 Task: Create a due date automation trigger when advanced on, on the wednesday after a card is due add fields without custom field "Resume" set to a number lower or equal to 1 and greater or equal to 10 at 11:00 AM.
Action: Mouse moved to (1204, 93)
Screenshot: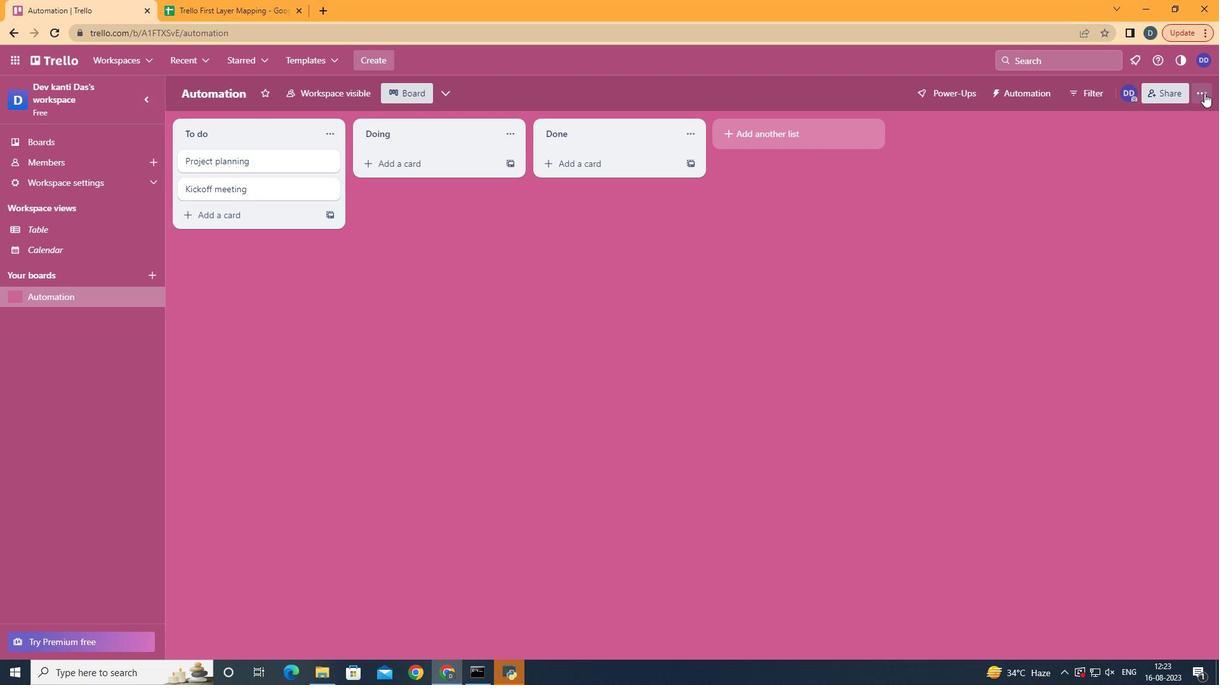 
Action: Mouse pressed left at (1204, 93)
Screenshot: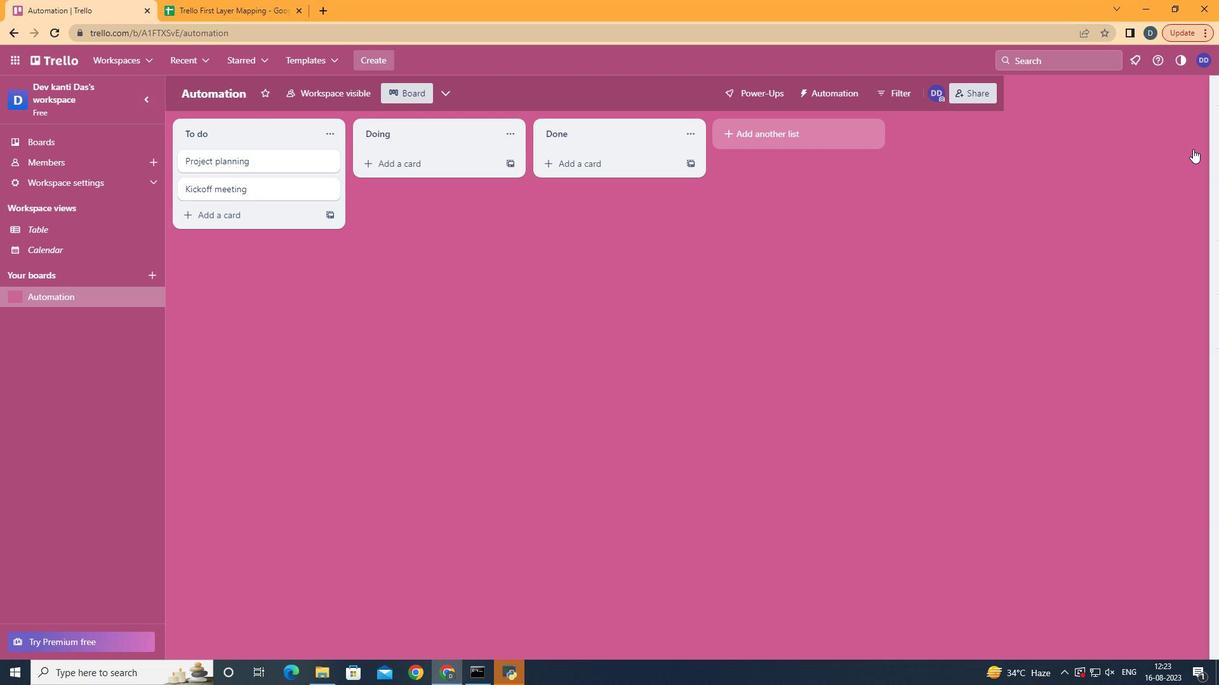 
Action: Mouse moved to (1126, 264)
Screenshot: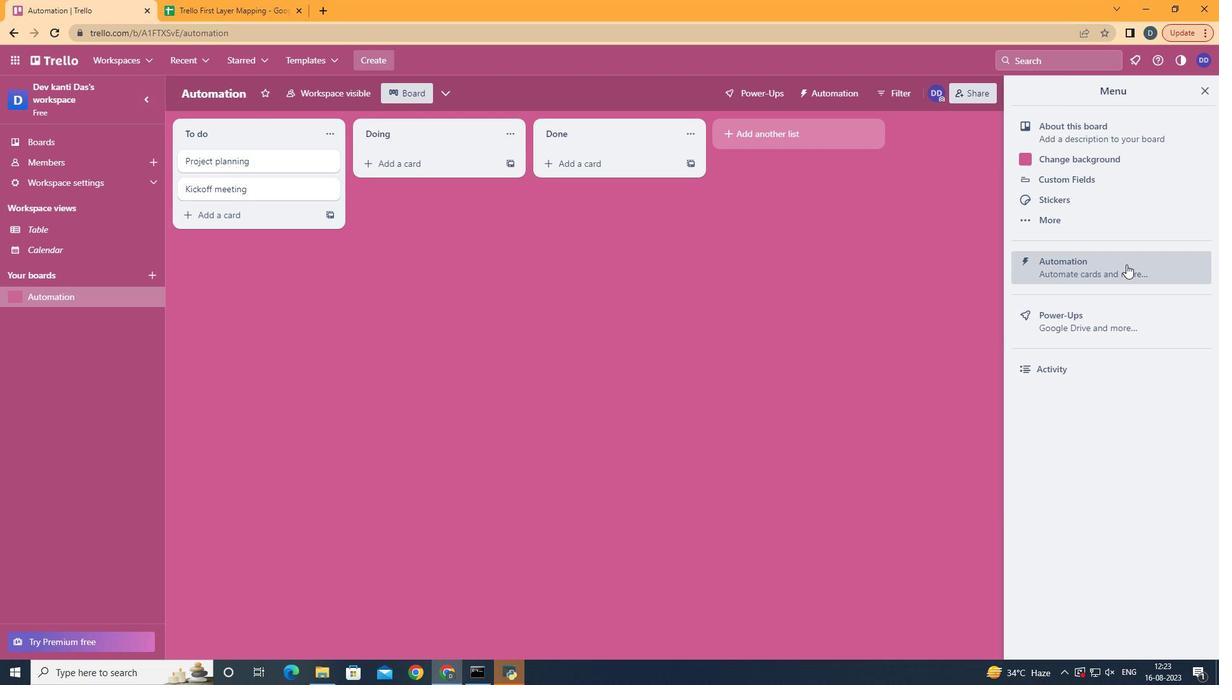 
Action: Mouse pressed left at (1126, 264)
Screenshot: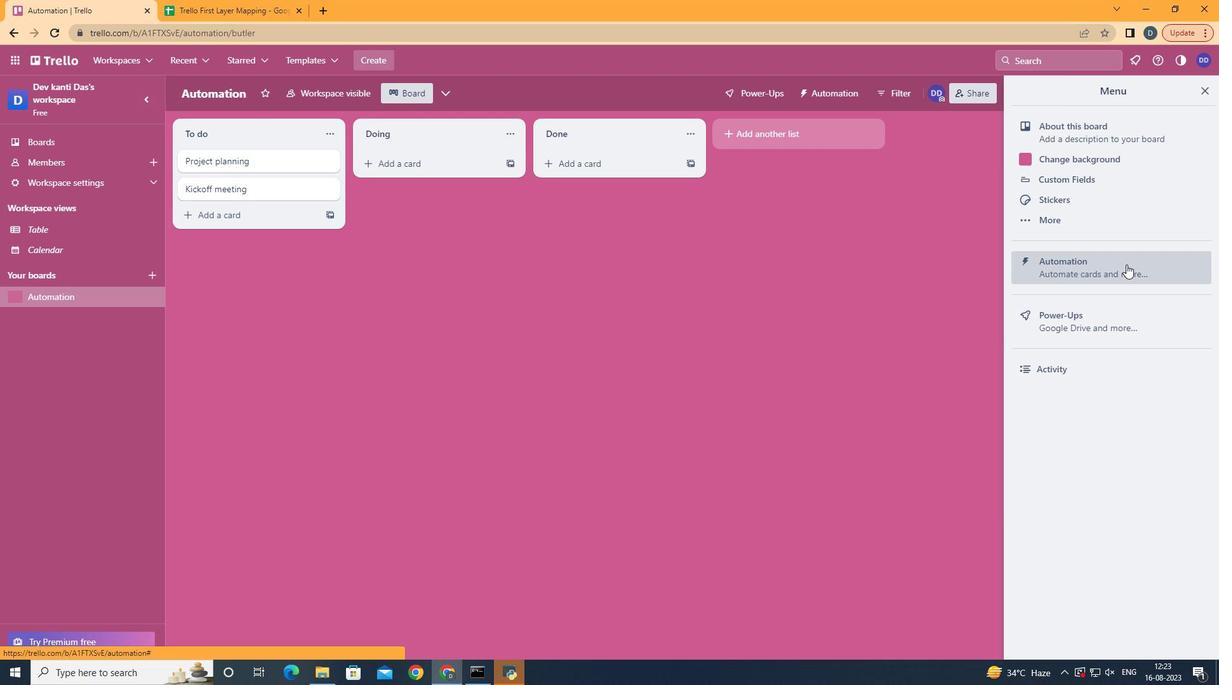 
Action: Mouse moved to (246, 264)
Screenshot: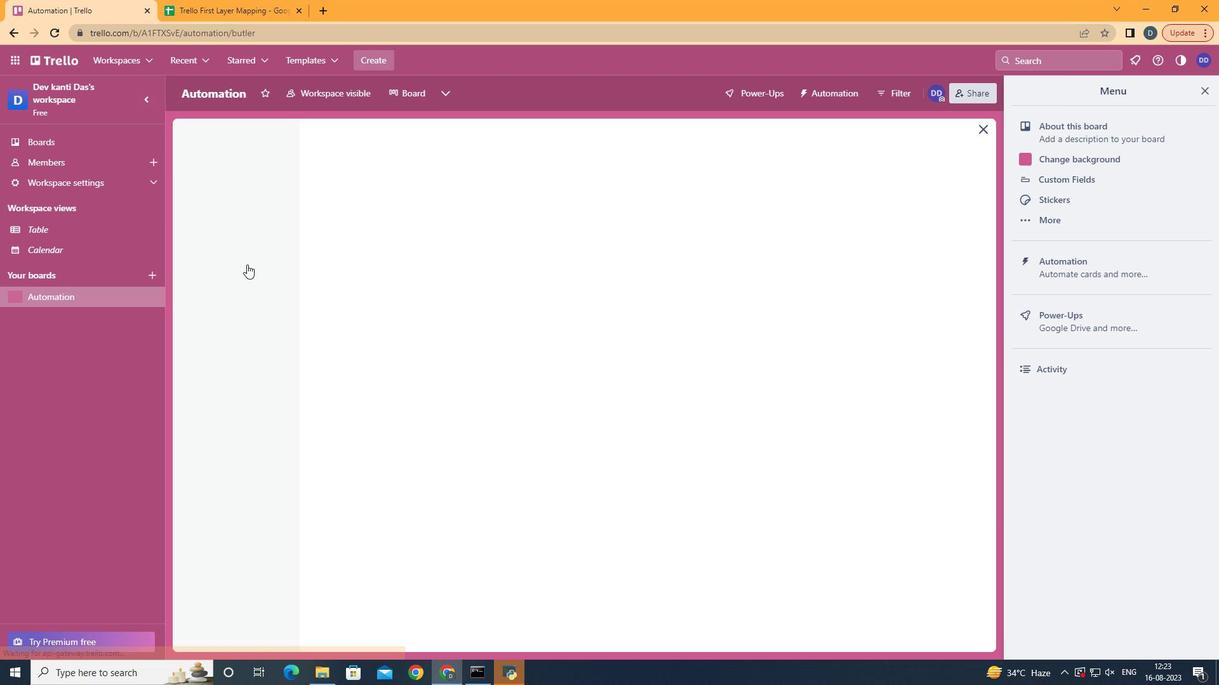 
Action: Mouse pressed left at (246, 264)
Screenshot: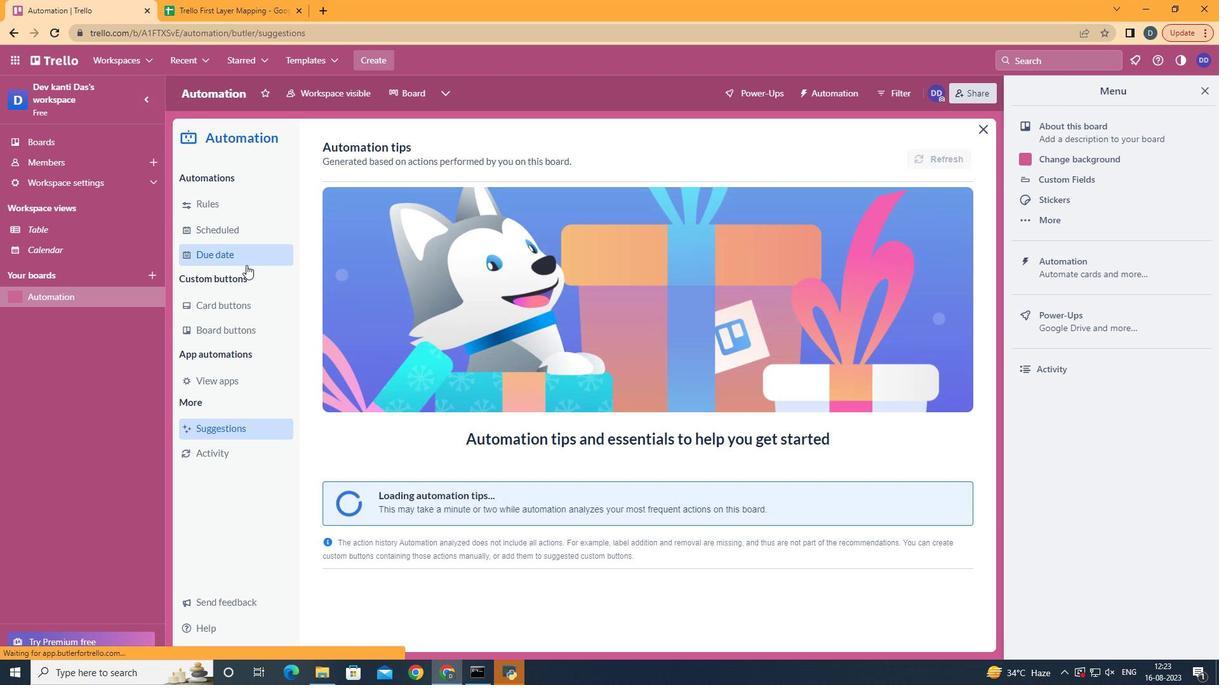 
Action: Mouse moved to (889, 146)
Screenshot: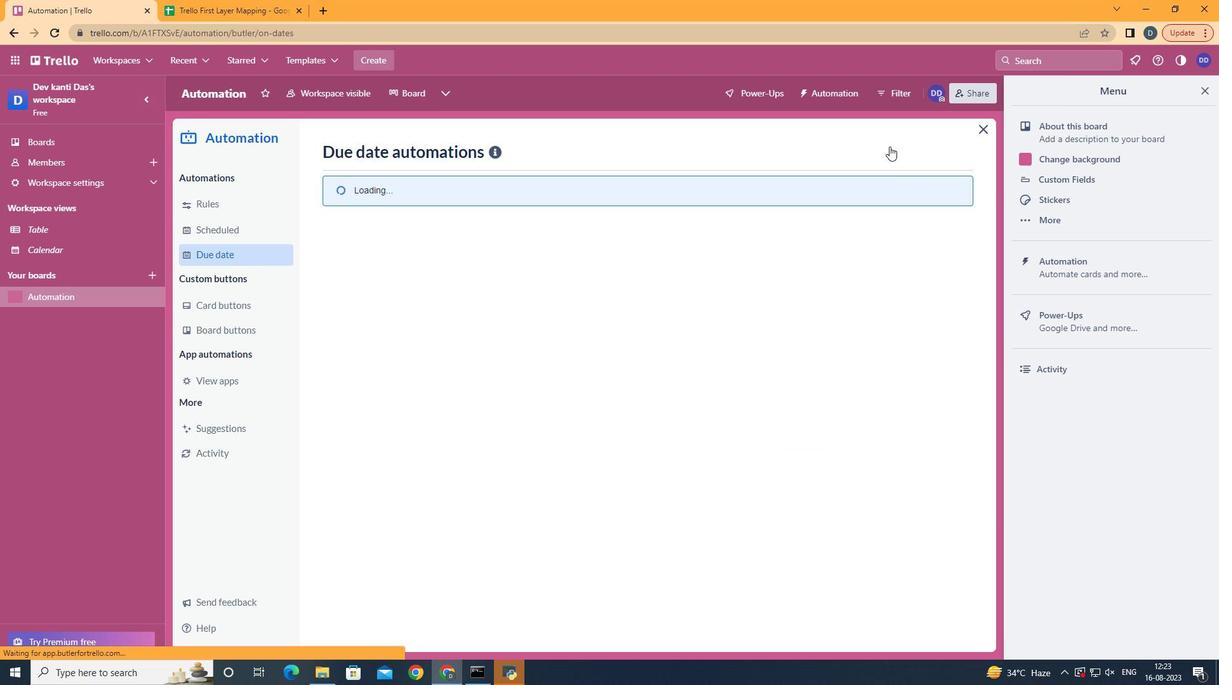 
Action: Mouse pressed left at (889, 146)
Screenshot: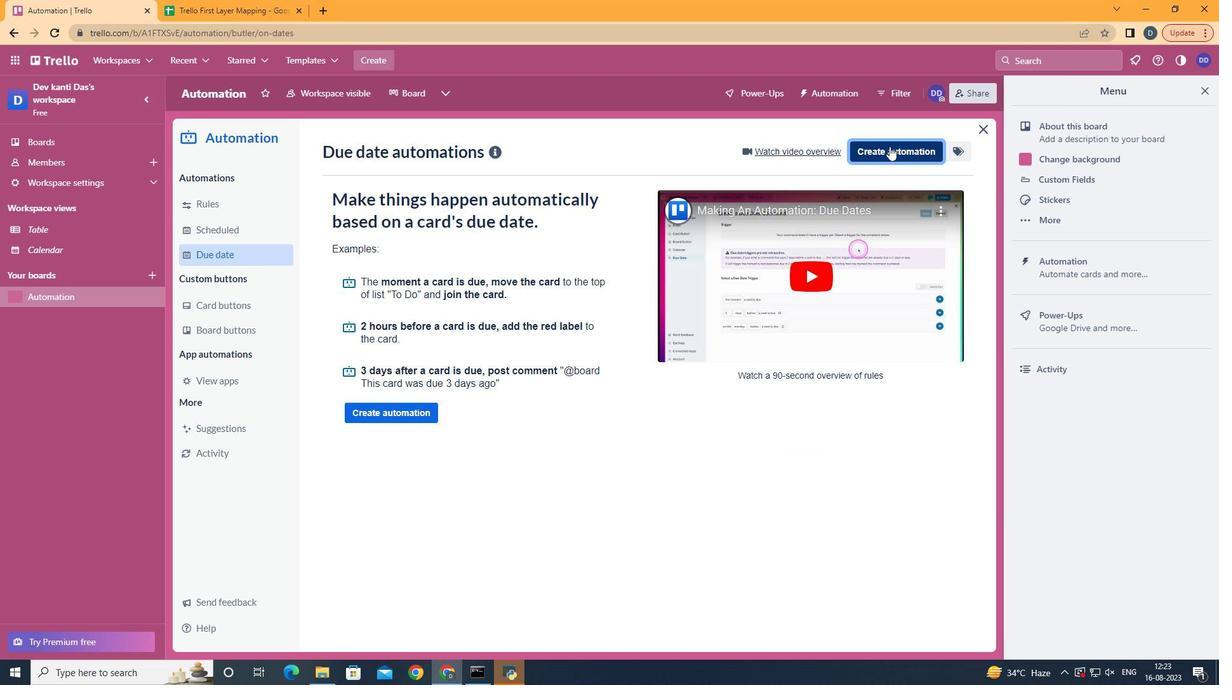 
Action: Mouse moved to (659, 280)
Screenshot: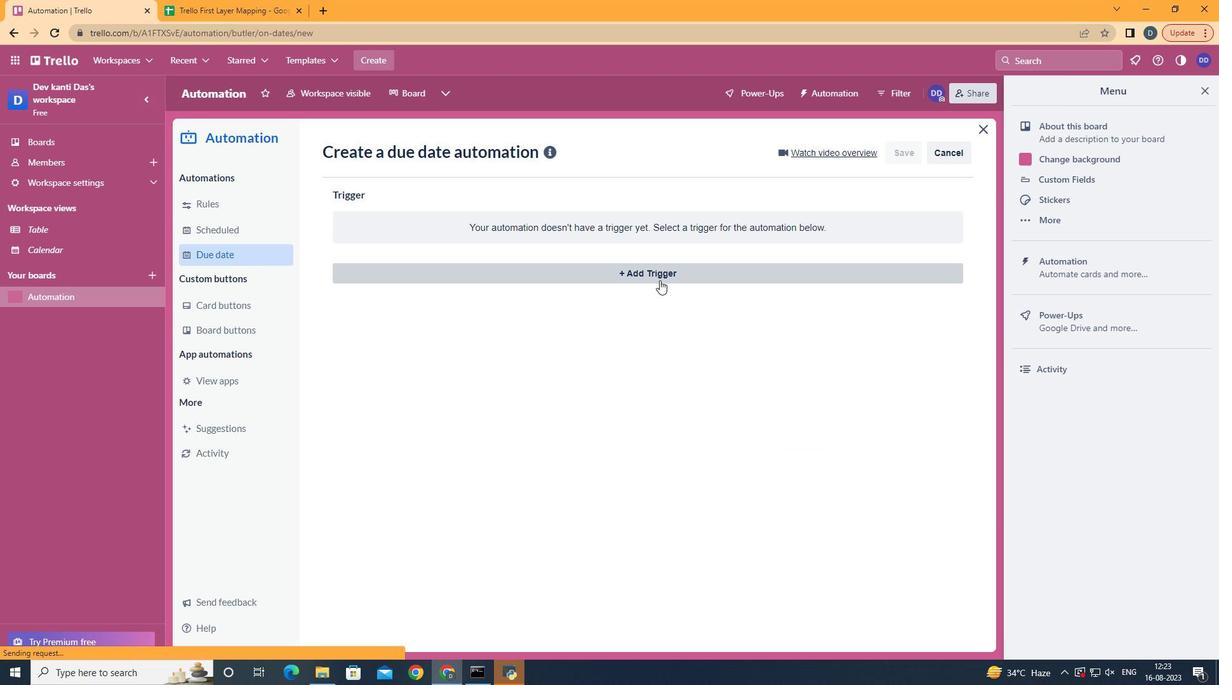 
Action: Mouse pressed left at (659, 280)
Screenshot: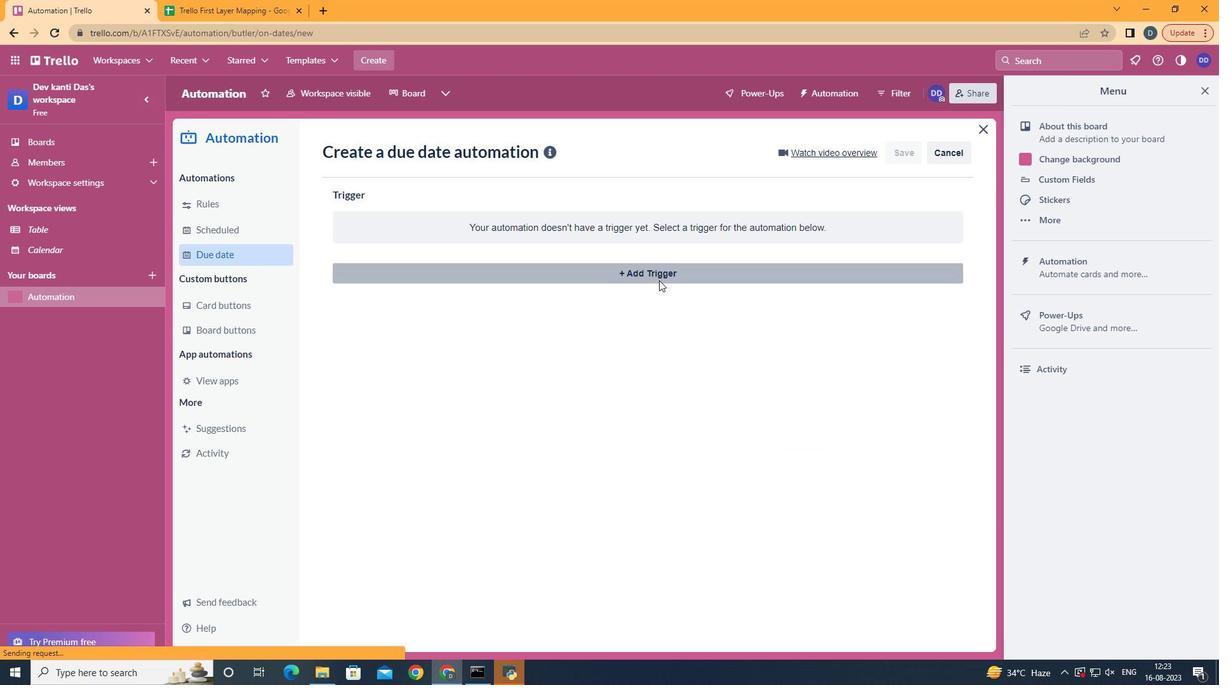 
Action: Mouse moved to (416, 384)
Screenshot: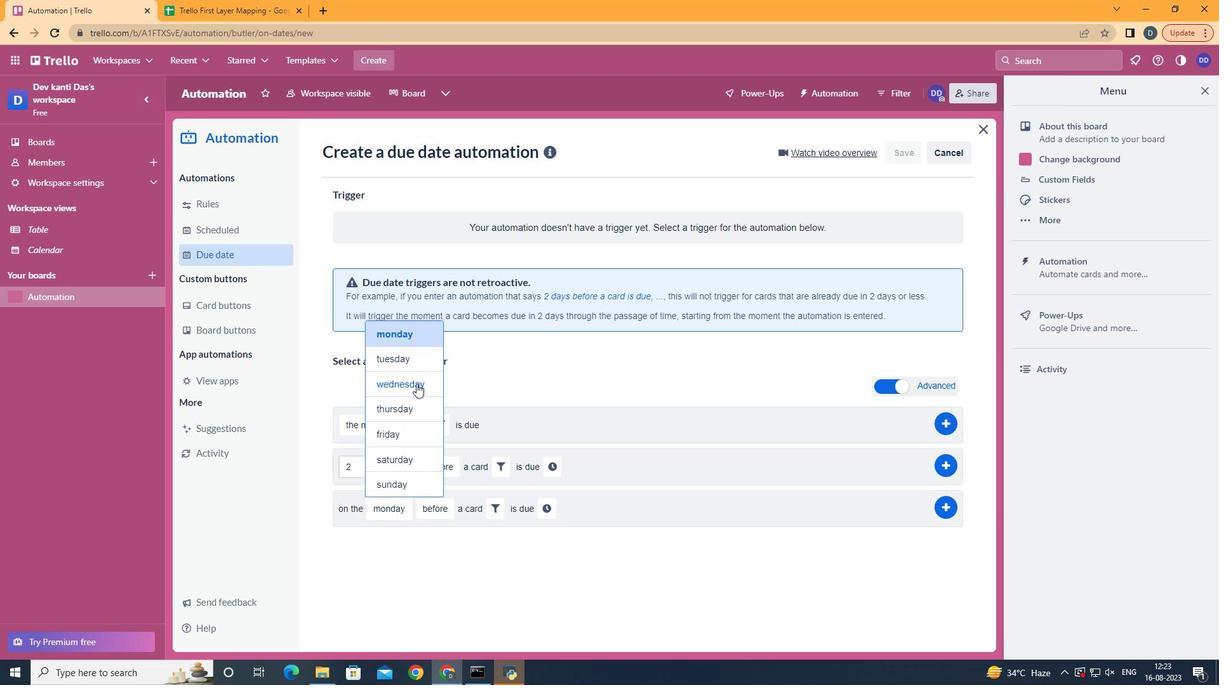 
Action: Mouse pressed left at (416, 384)
Screenshot: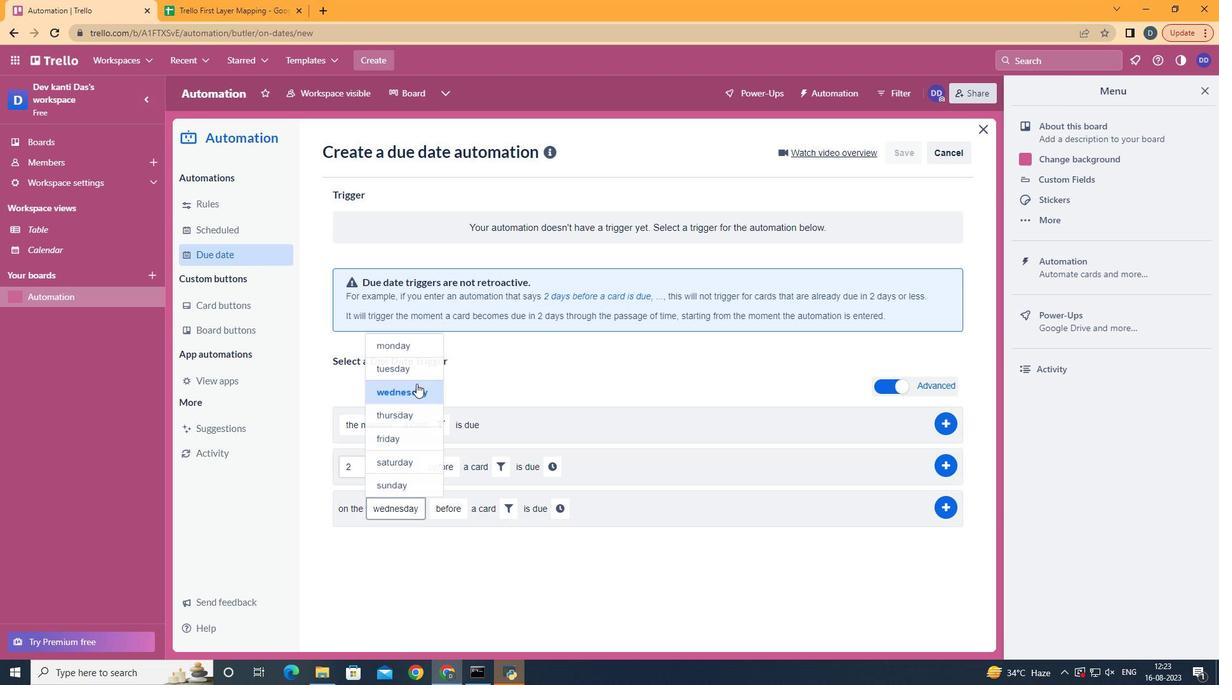 
Action: Mouse moved to (448, 555)
Screenshot: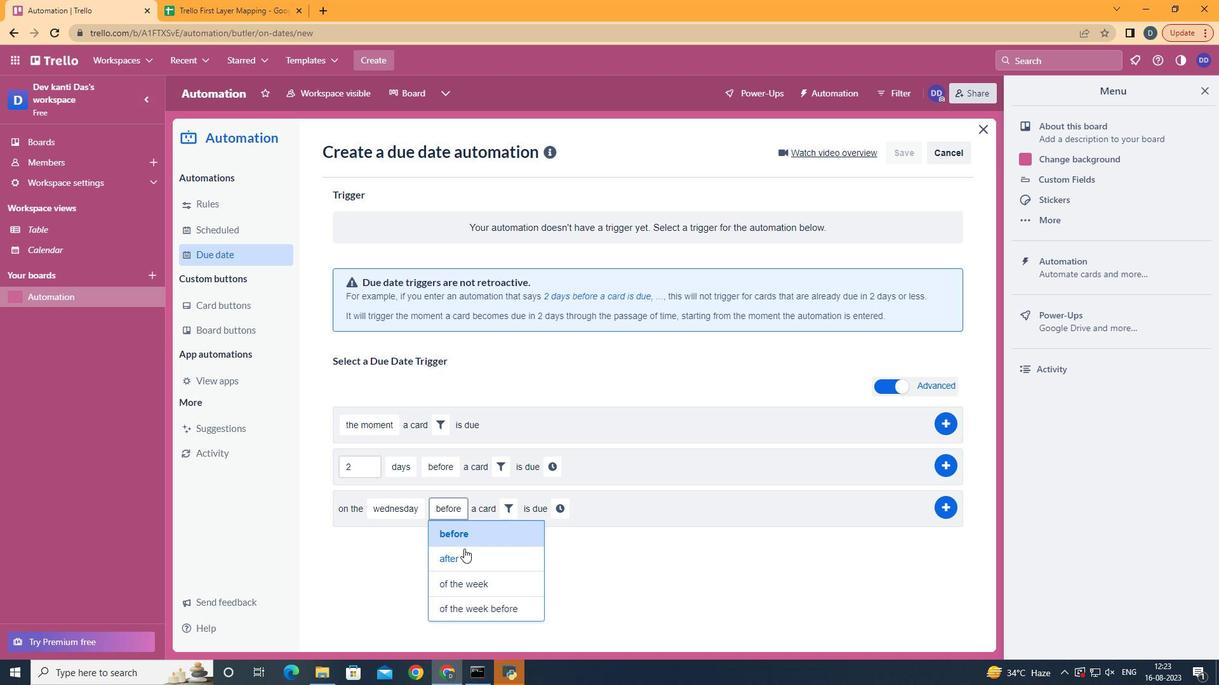 
Action: Mouse pressed left at (448, 555)
Screenshot: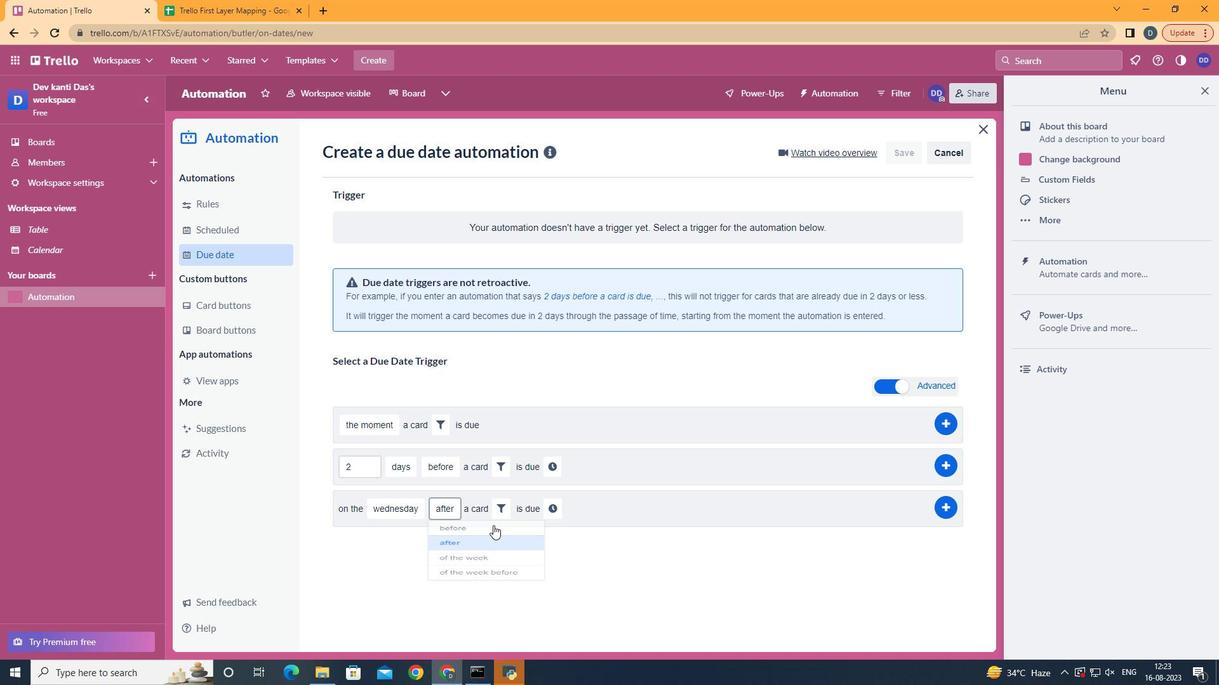 
Action: Mouse moved to (502, 513)
Screenshot: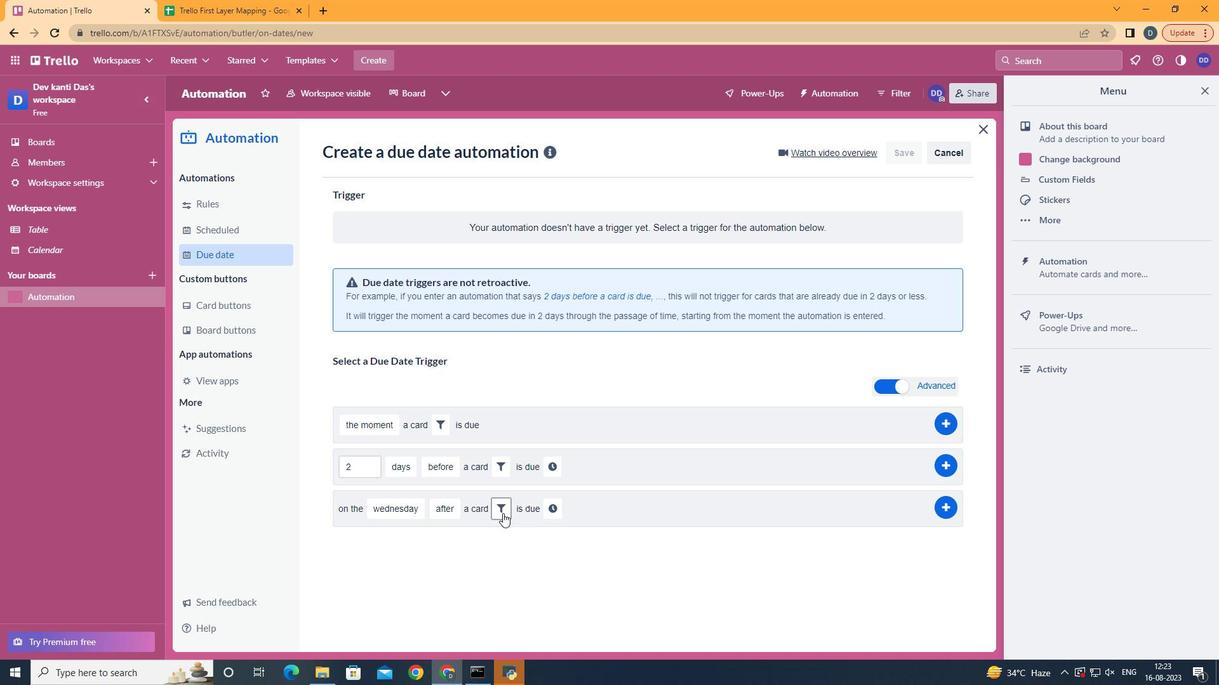 
Action: Mouse pressed left at (502, 513)
Screenshot: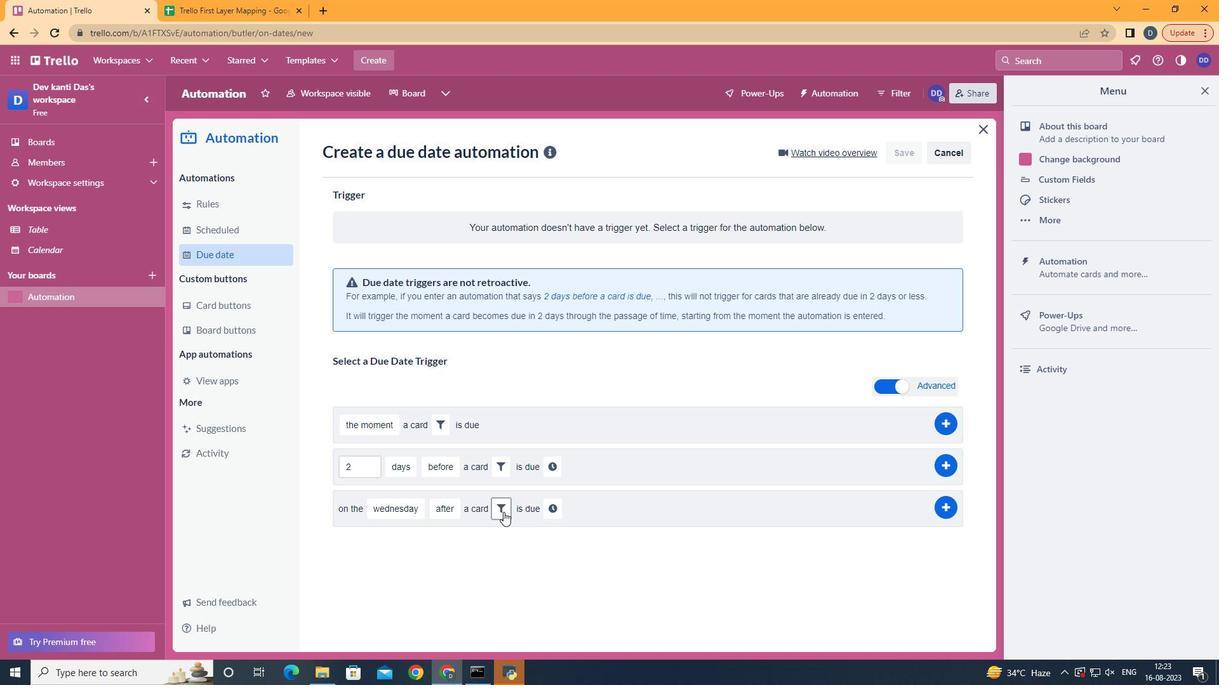
Action: Mouse moved to (714, 552)
Screenshot: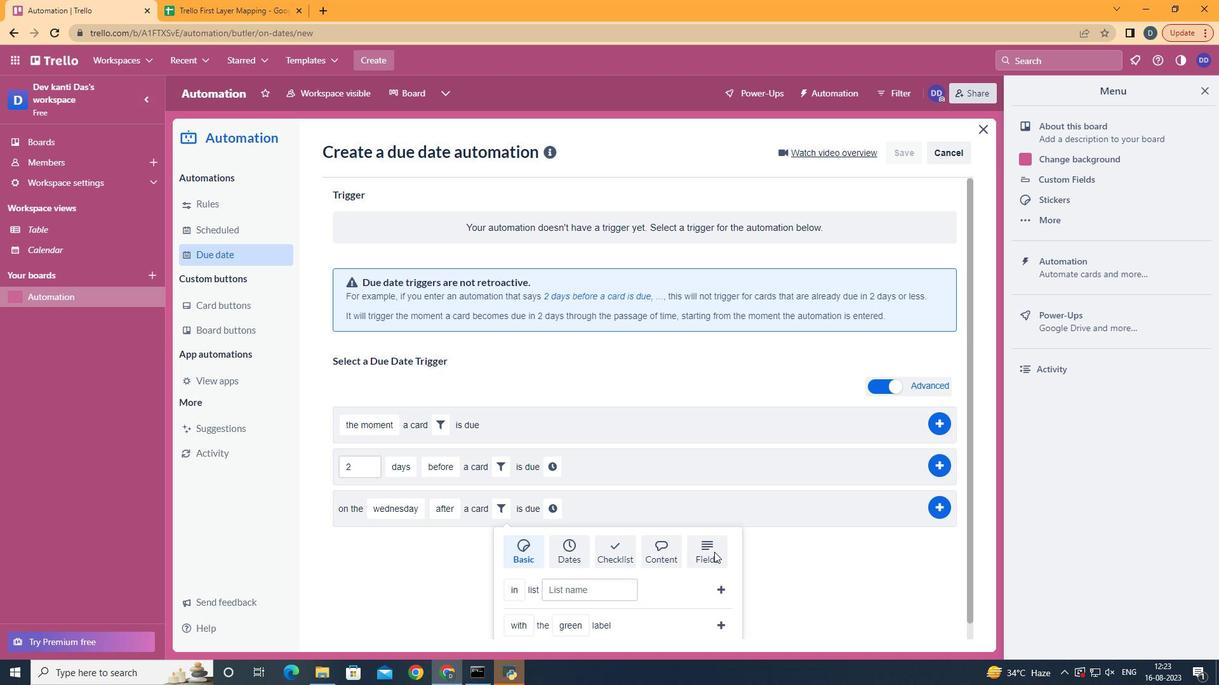 
Action: Mouse pressed left at (714, 552)
Screenshot: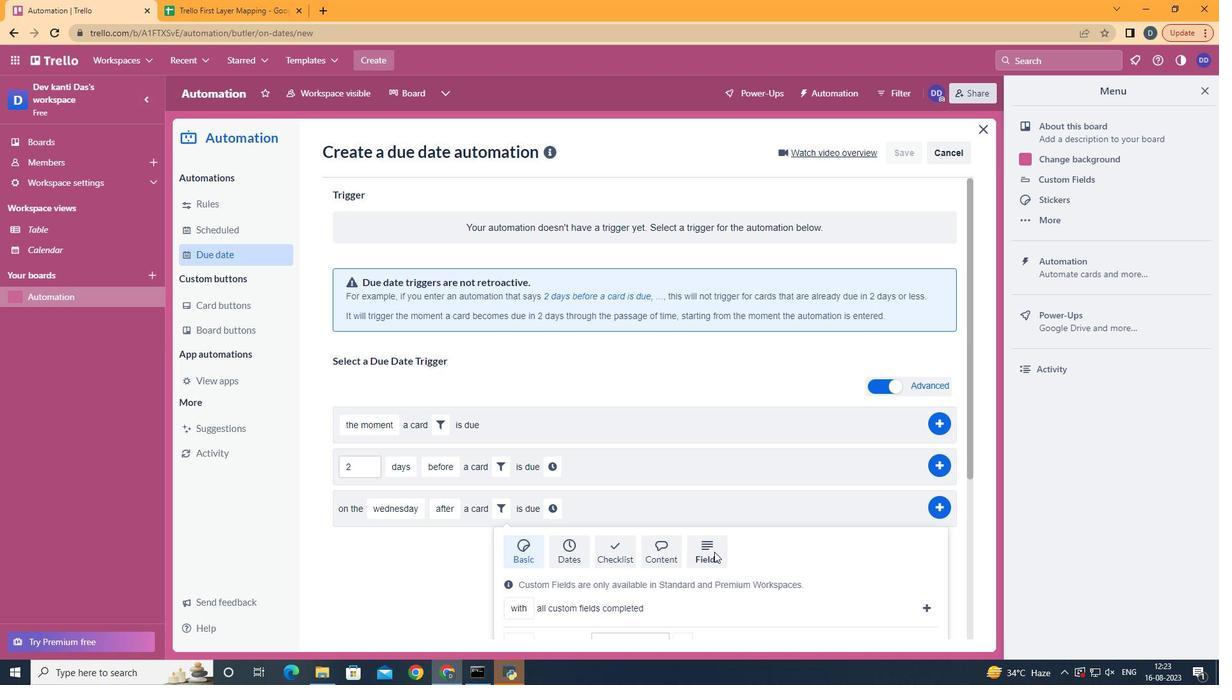 
Action: Mouse scrolled (714, 551) with delta (0, 0)
Screenshot: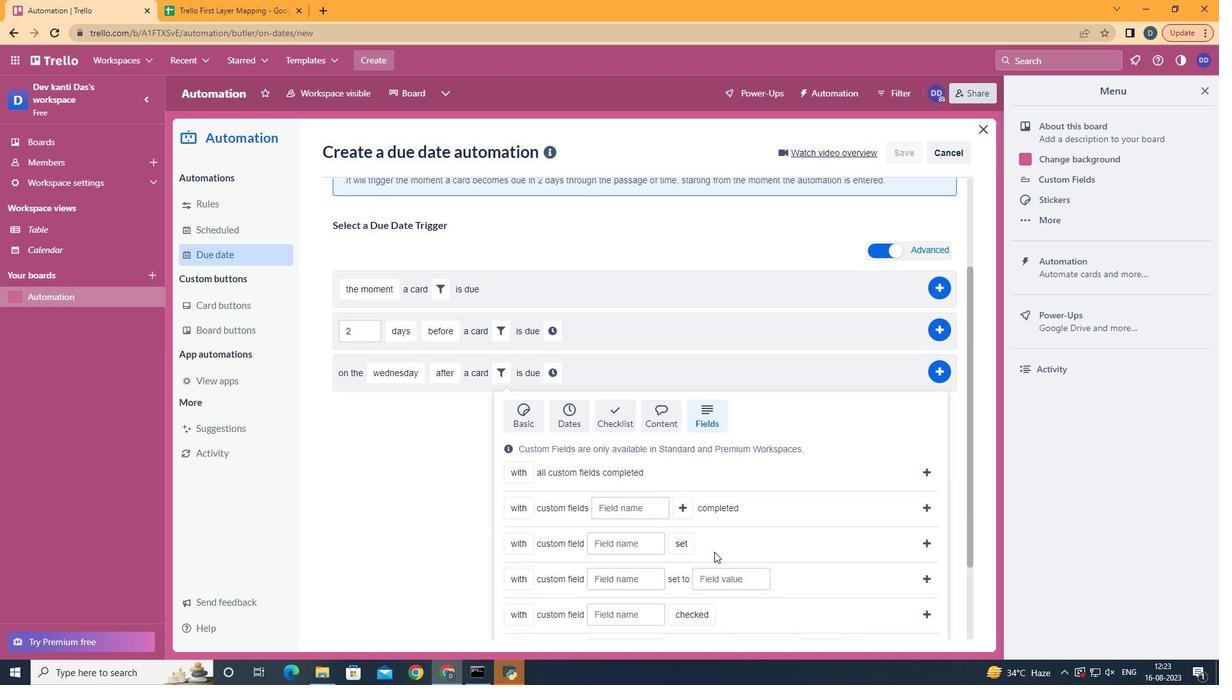 
Action: Mouse scrolled (714, 551) with delta (0, 0)
Screenshot: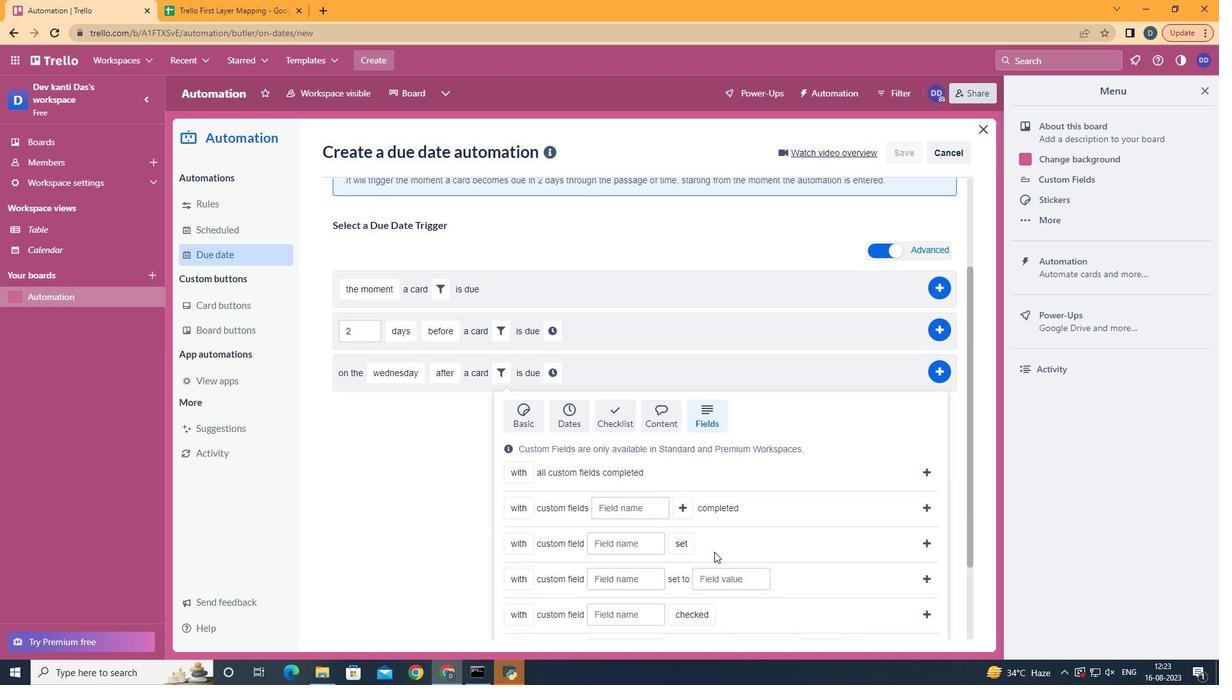 
Action: Mouse scrolled (714, 551) with delta (0, 0)
Screenshot: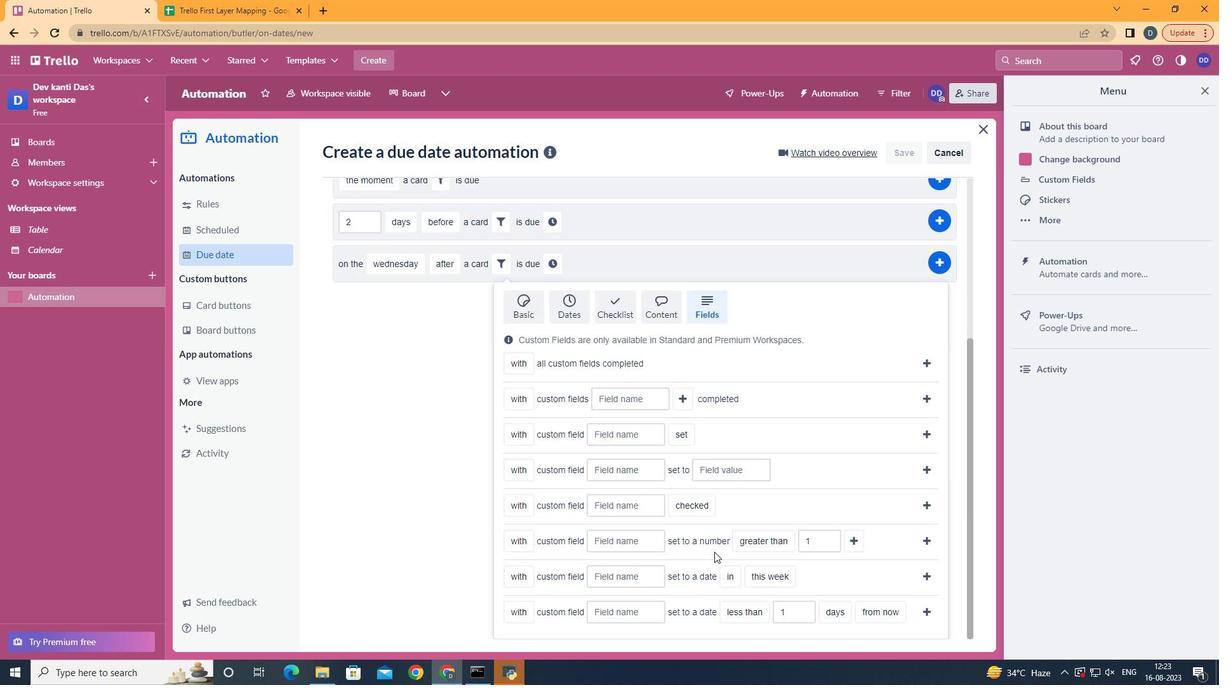 
Action: Mouse scrolled (714, 551) with delta (0, 0)
Screenshot: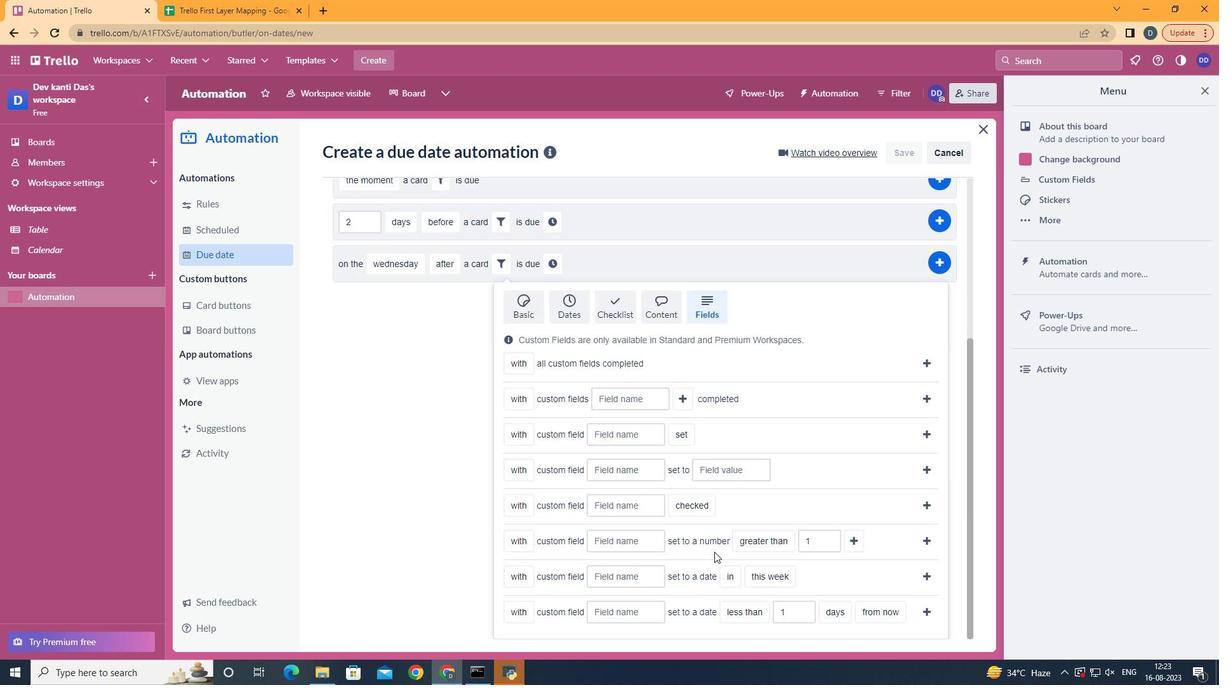 
Action: Mouse scrolled (714, 551) with delta (0, 0)
Screenshot: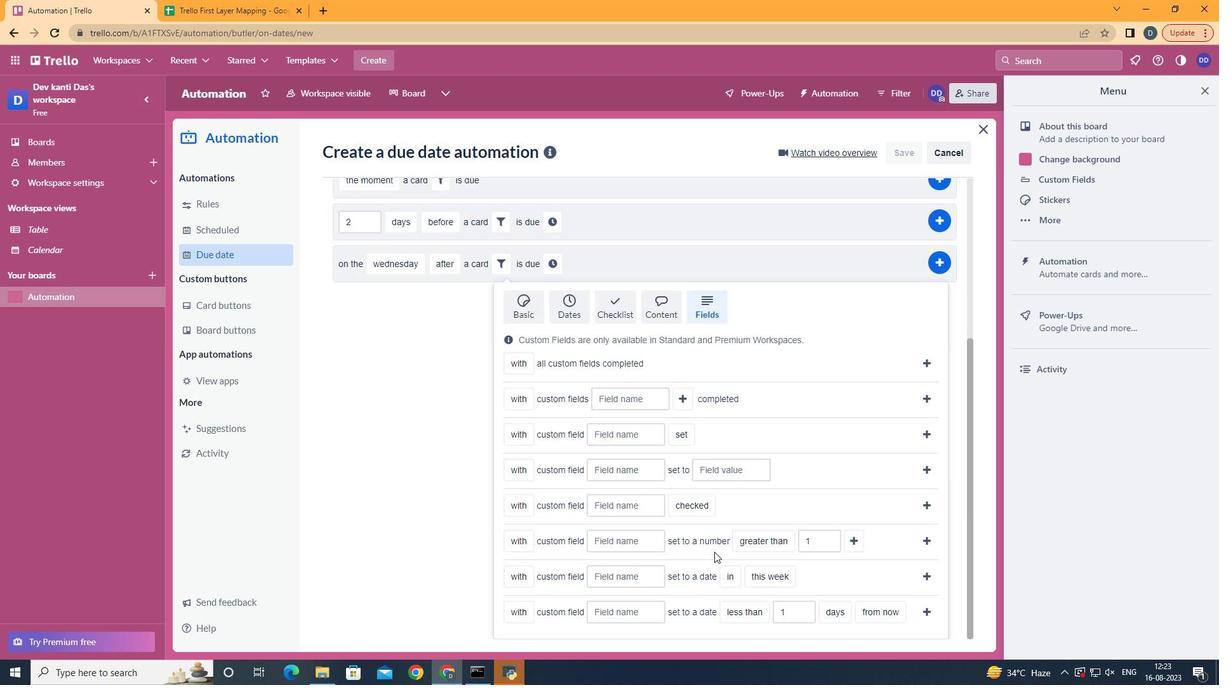
Action: Mouse scrolled (714, 551) with delta (0, 0)
Screenshot: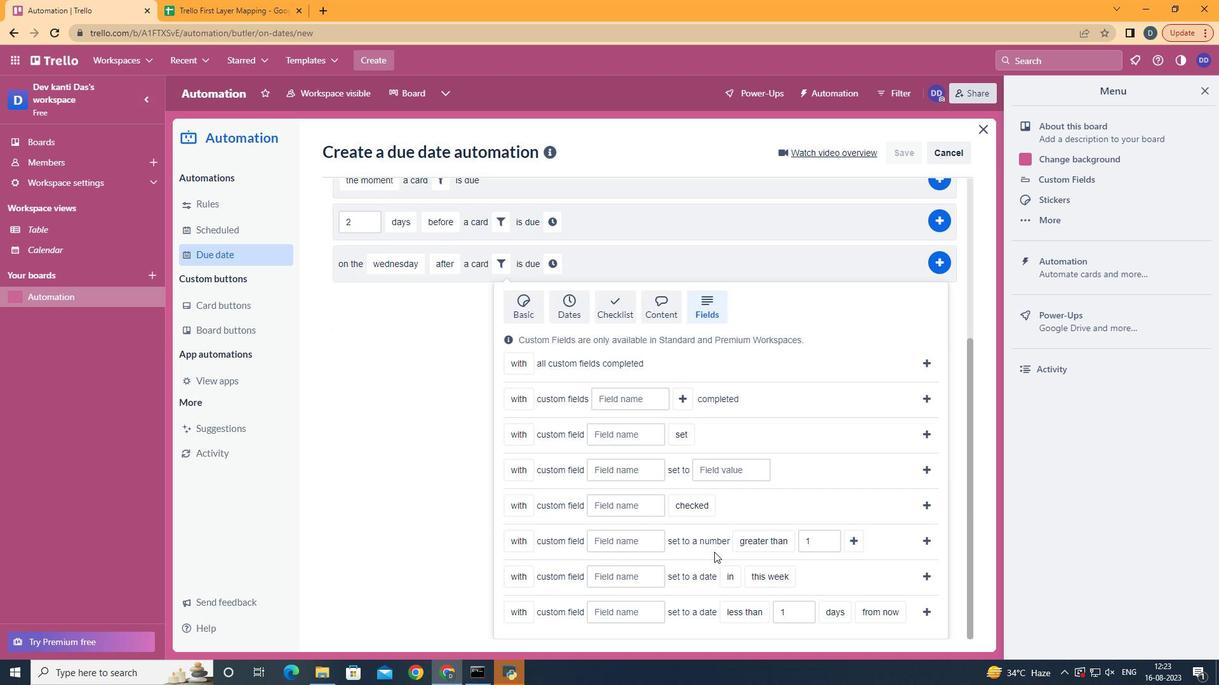 
Action: Mouse moved to (530, 587)
Screenshot: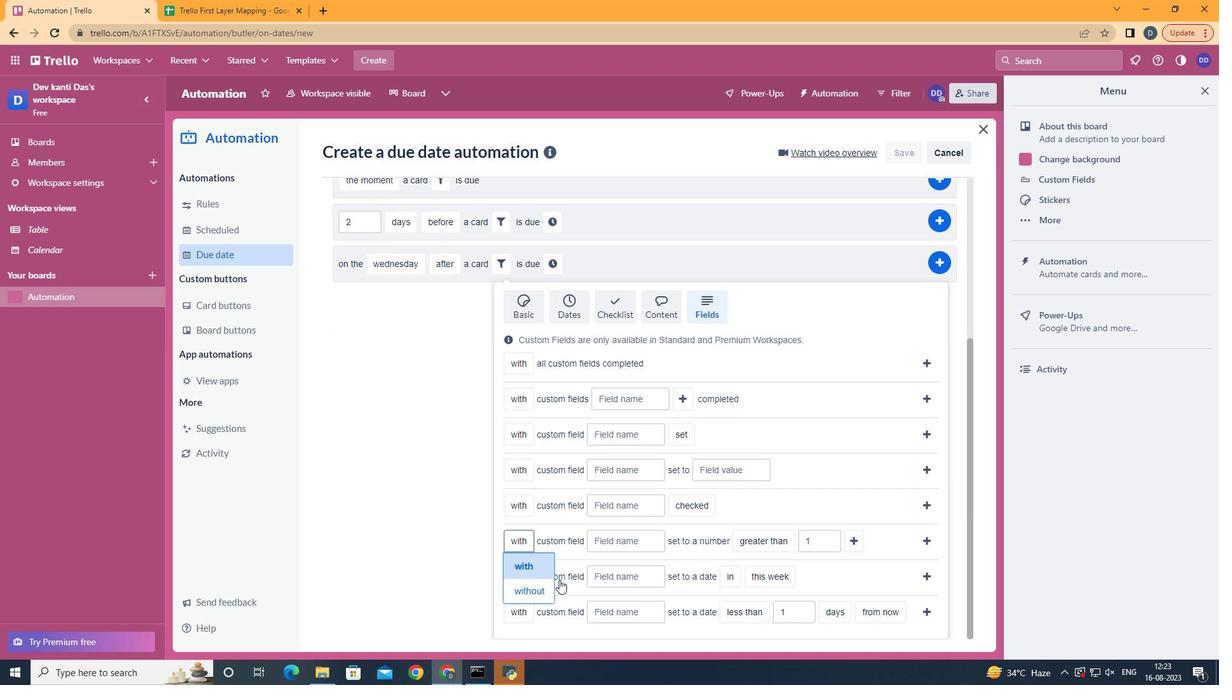 
Action: Mouse pressed left at (530, 587)
Screenshot: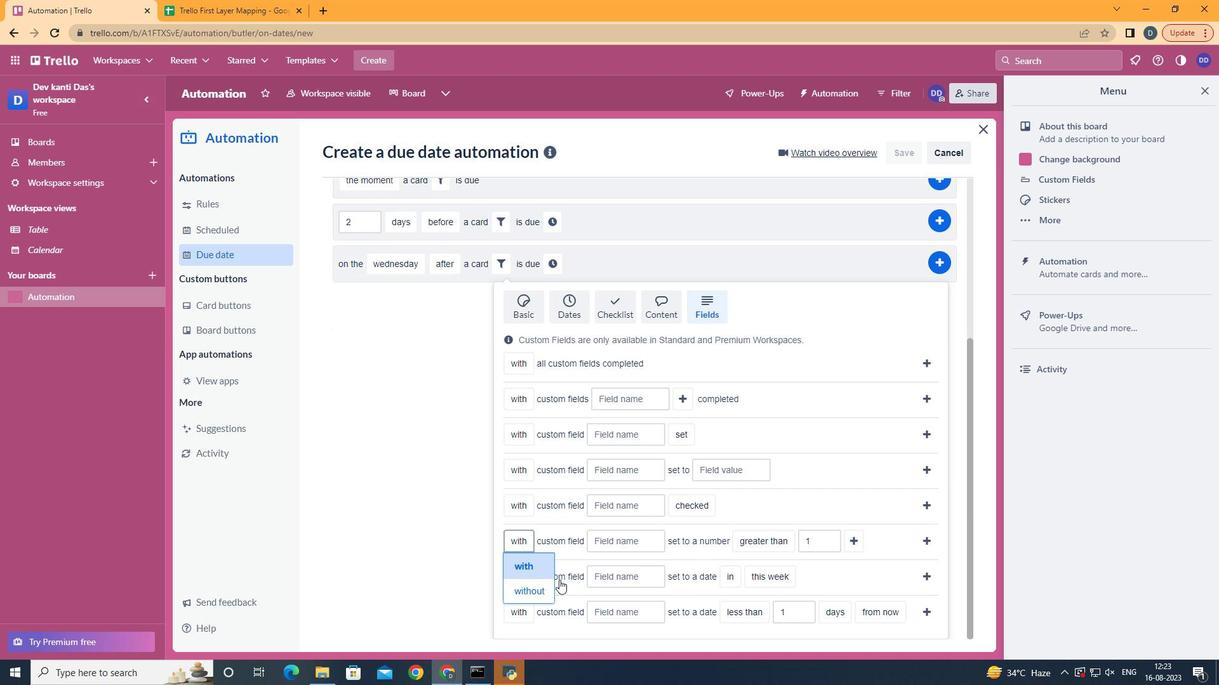 
Action: Mouse moved to (637, 547)
Screenshot: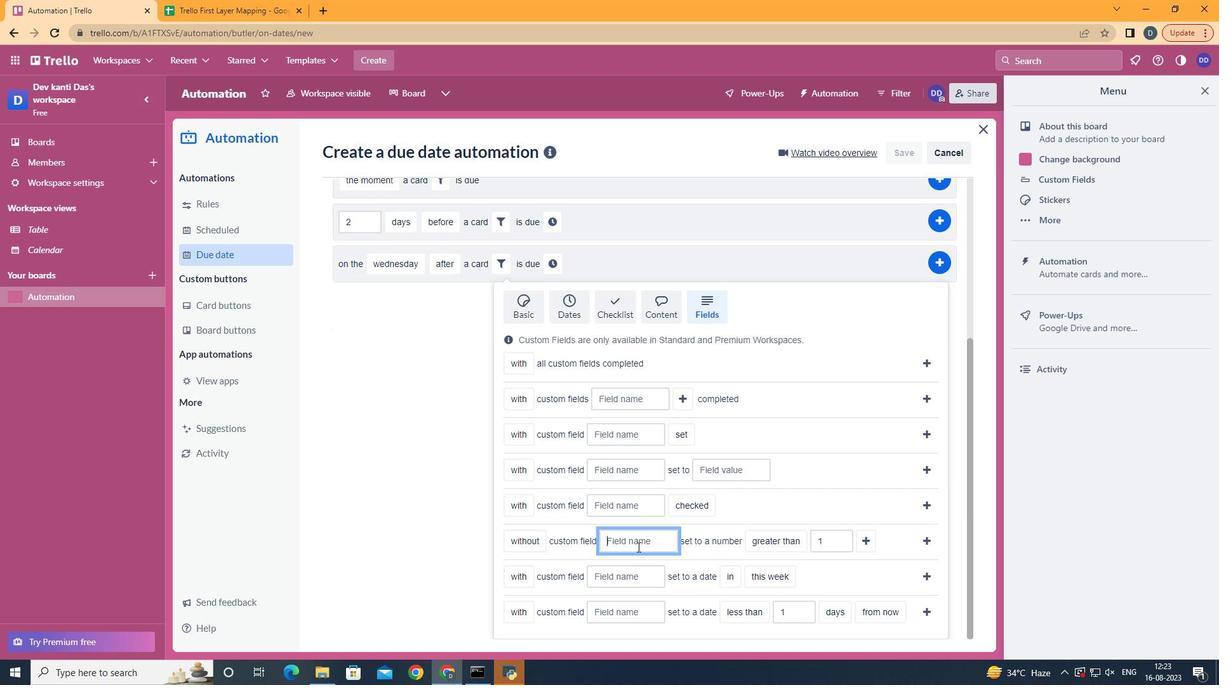 
Action: Mouse pressed left at (637, 547)
Screenshot: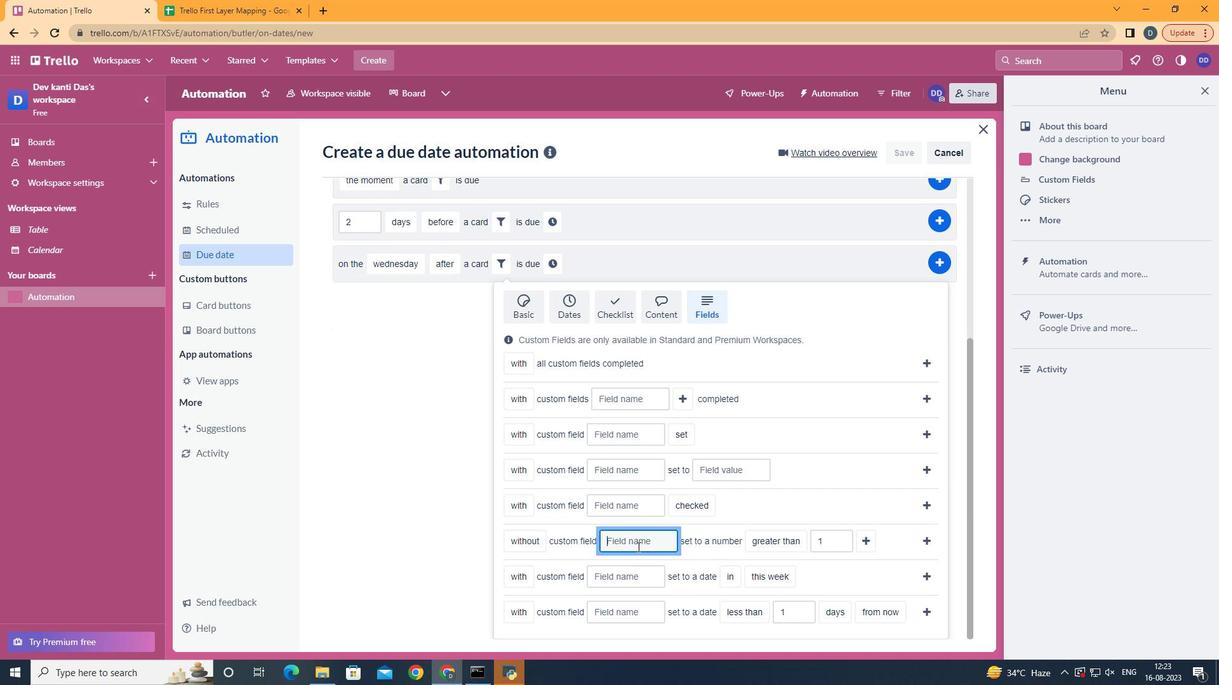 
Action: Key pressed <Key.shift>Resume
Screenshot: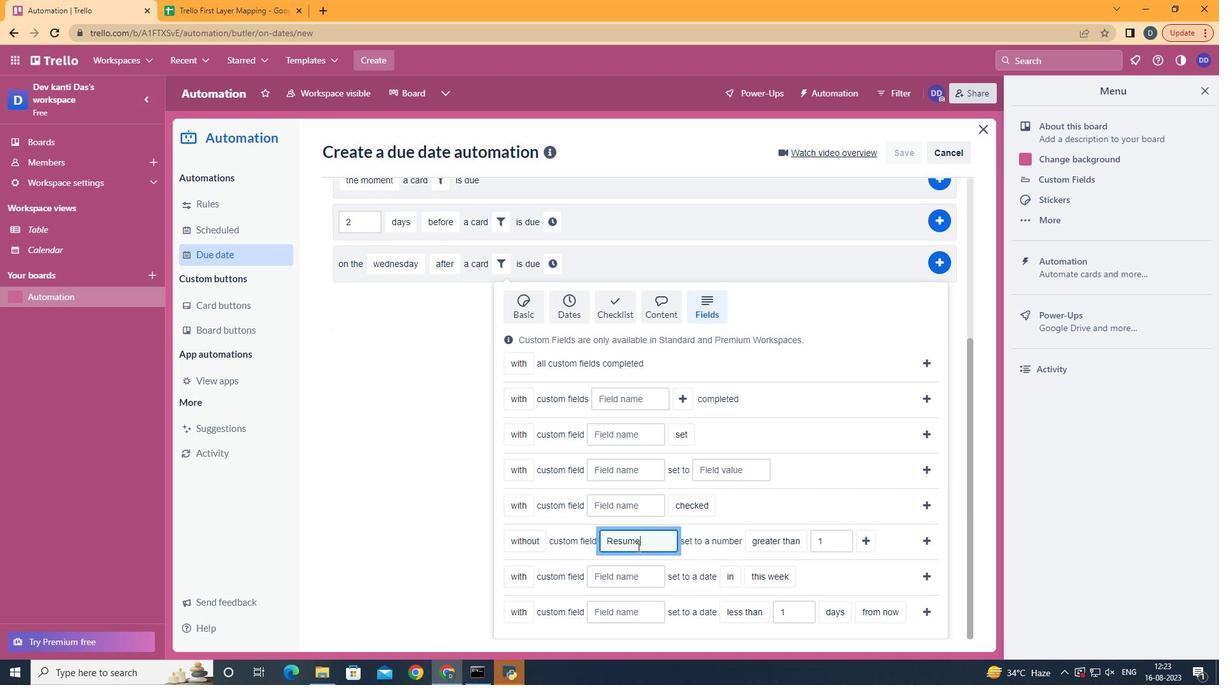 
Action: Mouse moved to (789, 521)
Screenshot: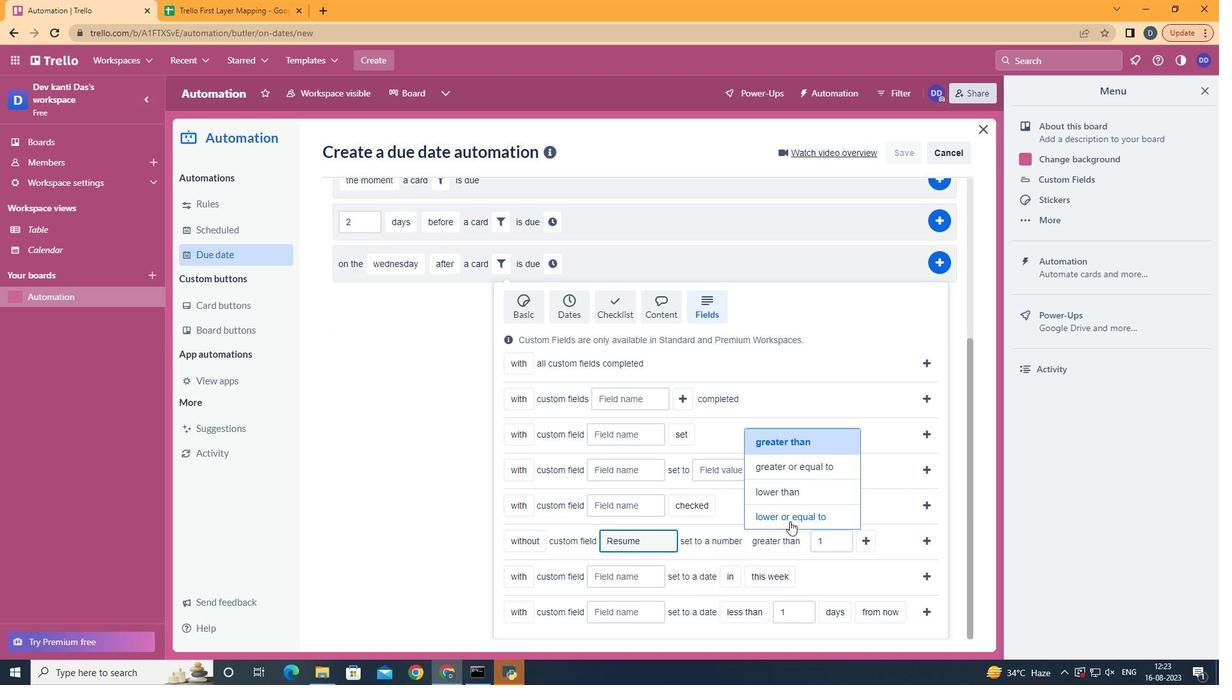 
Action: Mouse pressed left at (789, 521)
Screenshot: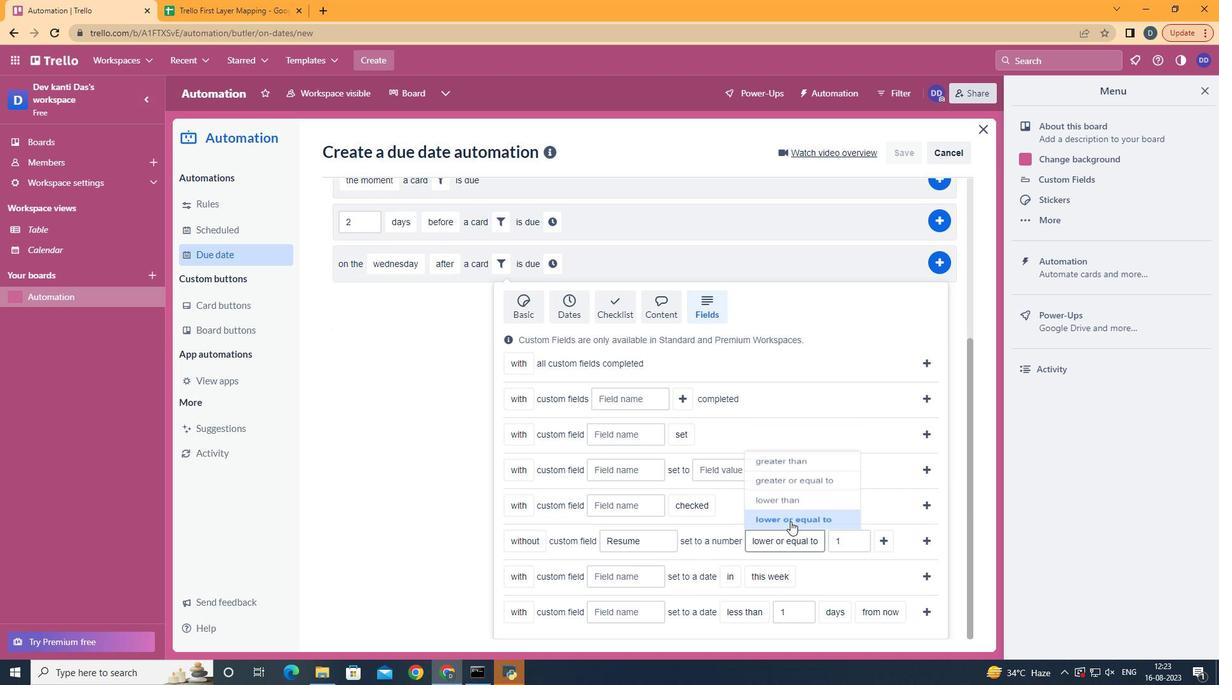 
Action: Mouse moved to (878, 547)
Screenshot: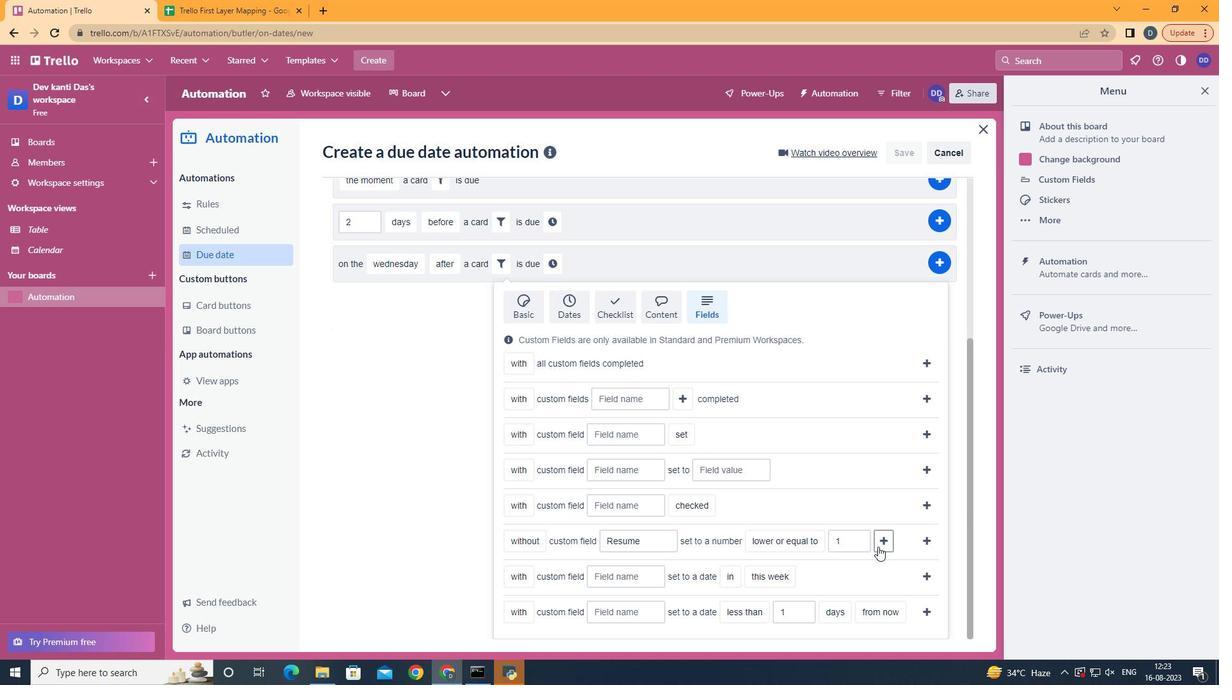 
Action: Mouse pressed left at (878, 547)
Screenshot: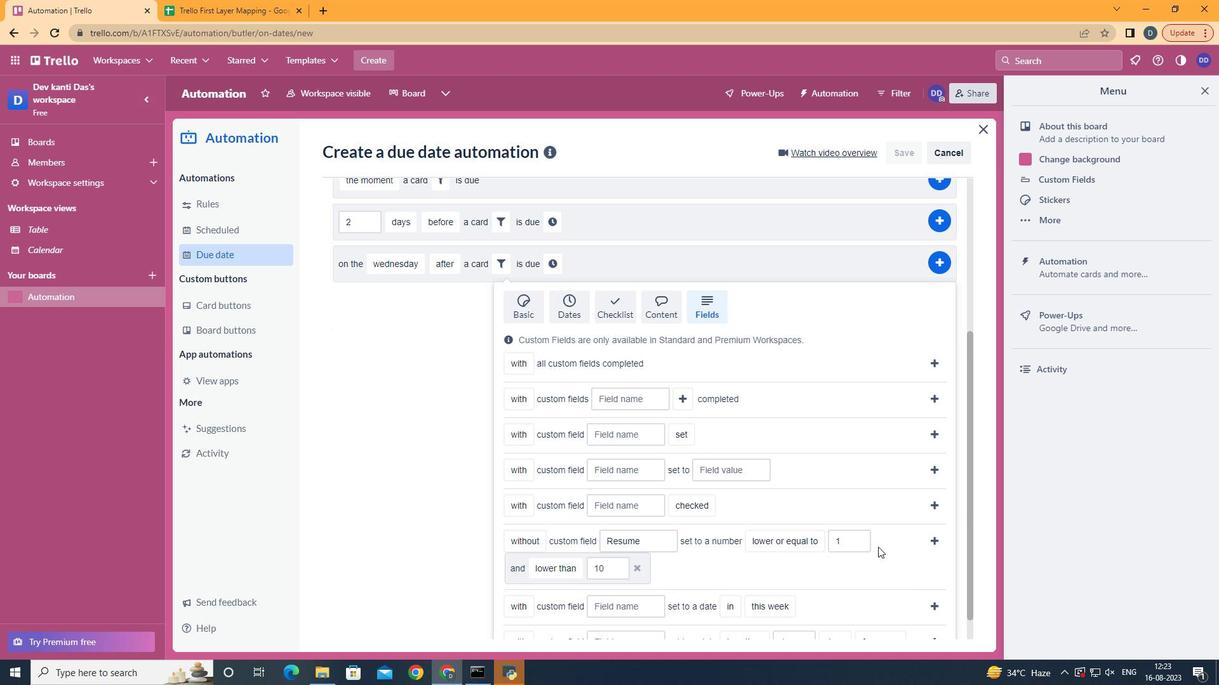
Action: Mouse moved to (572, 544)
Screenshot: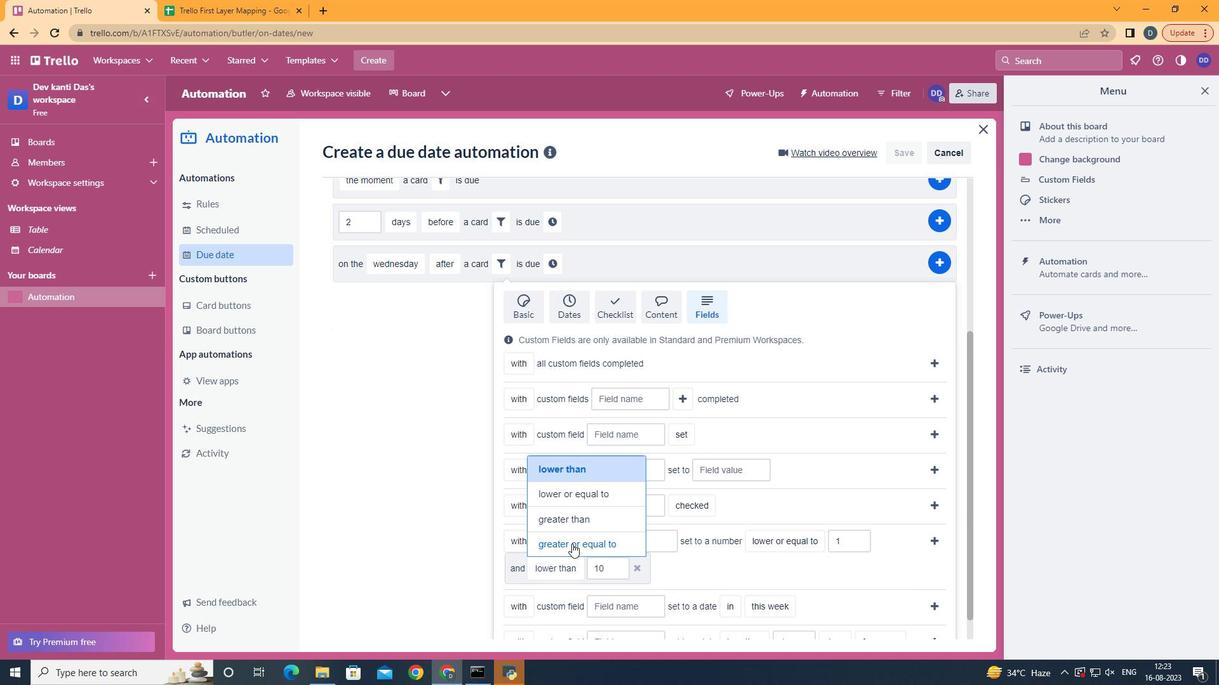 
Action: Mouse pressed left at (572, 544)
Screenshot: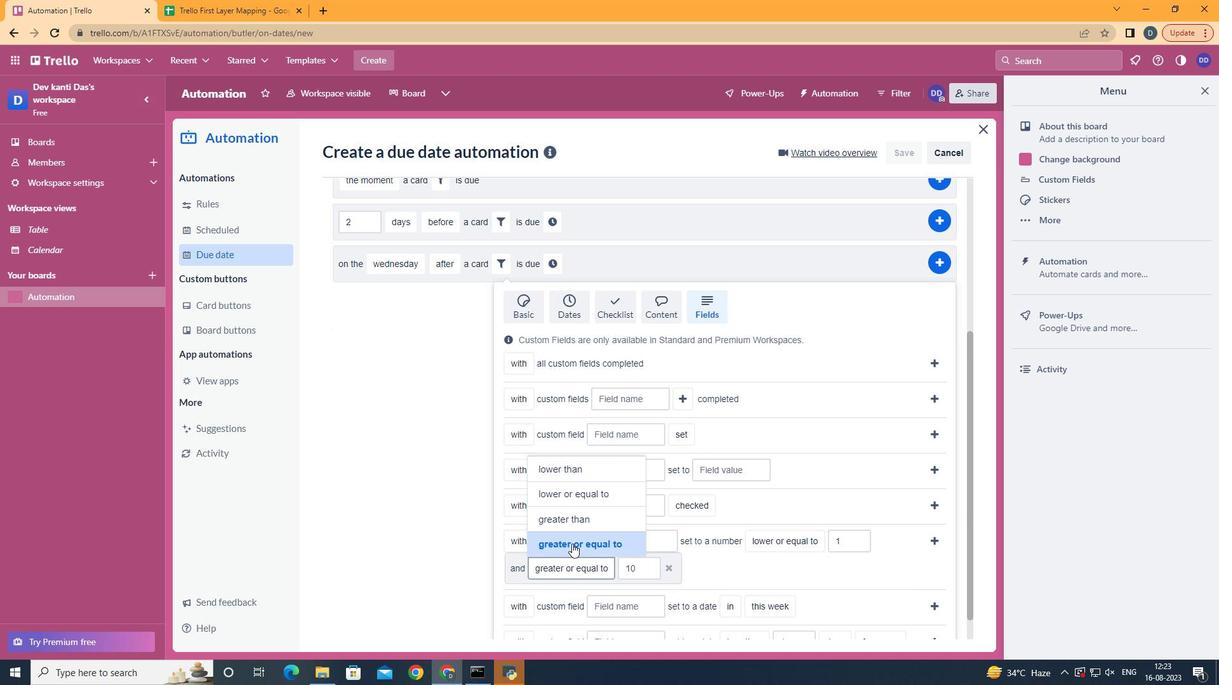 
Action: Mouse moved to (935, 537)
Screenshot: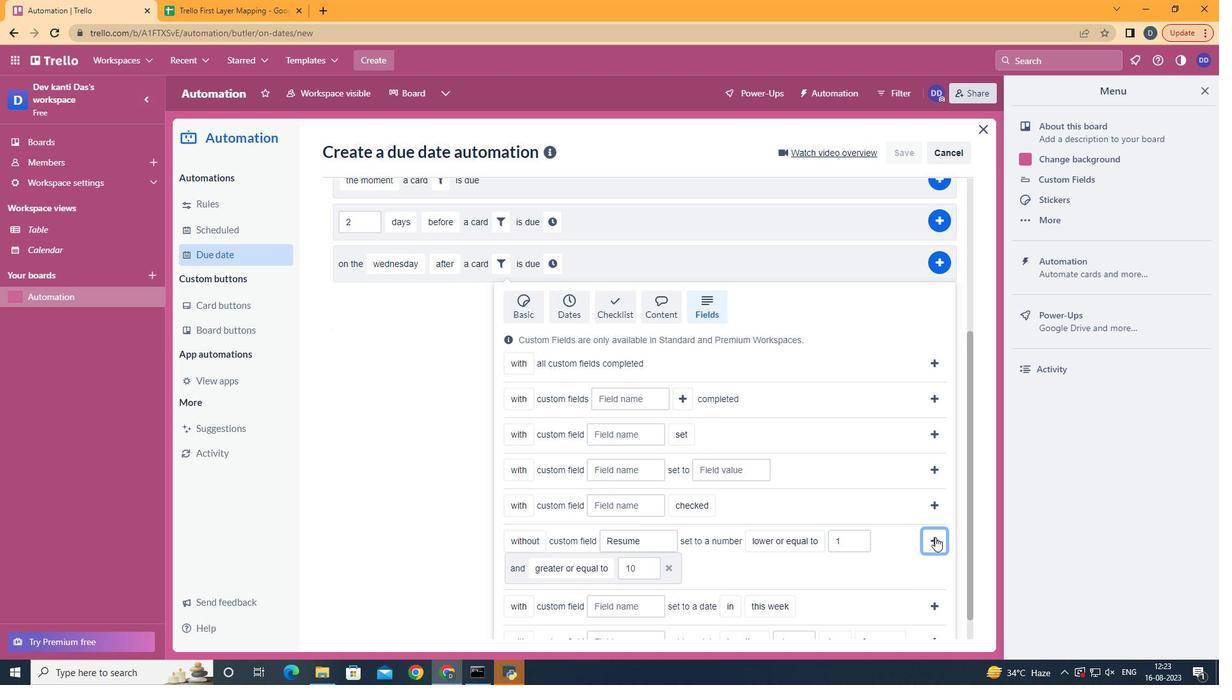 
Action: Mouse pressed left at (935, 537)
Screenshot: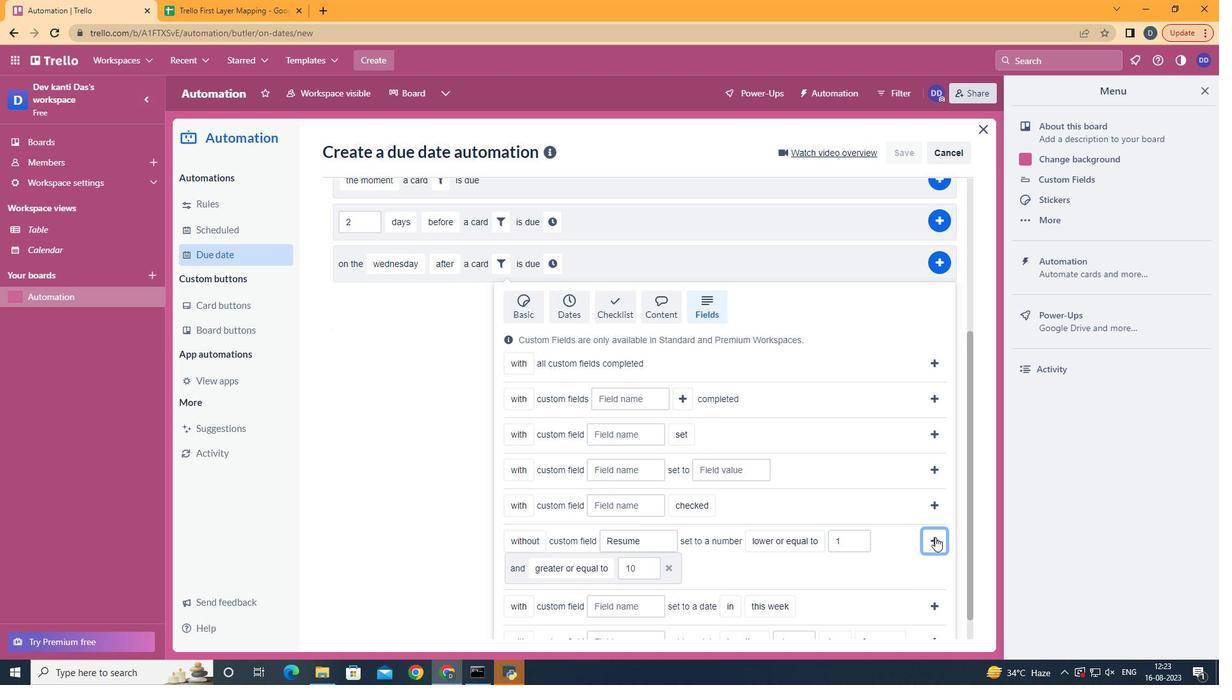 
Action: Mouse moved to (365, 532)
Screenshot: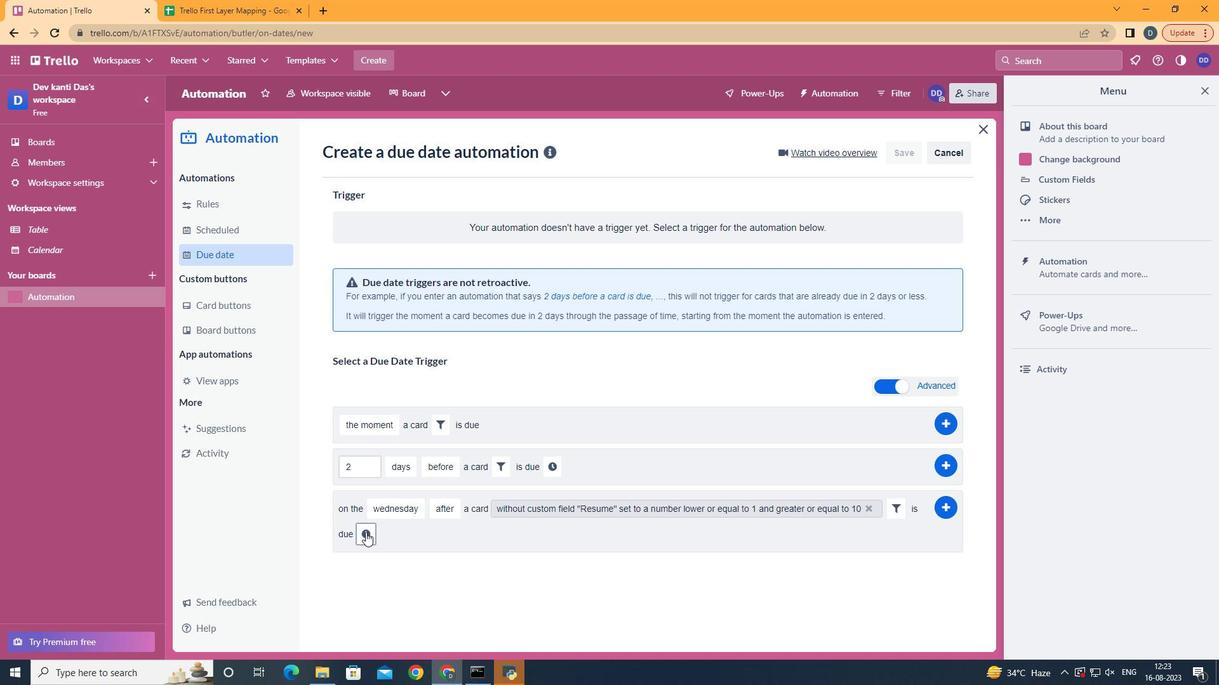 
Action: Mouse pressed left at (365, 532)
Screenshot: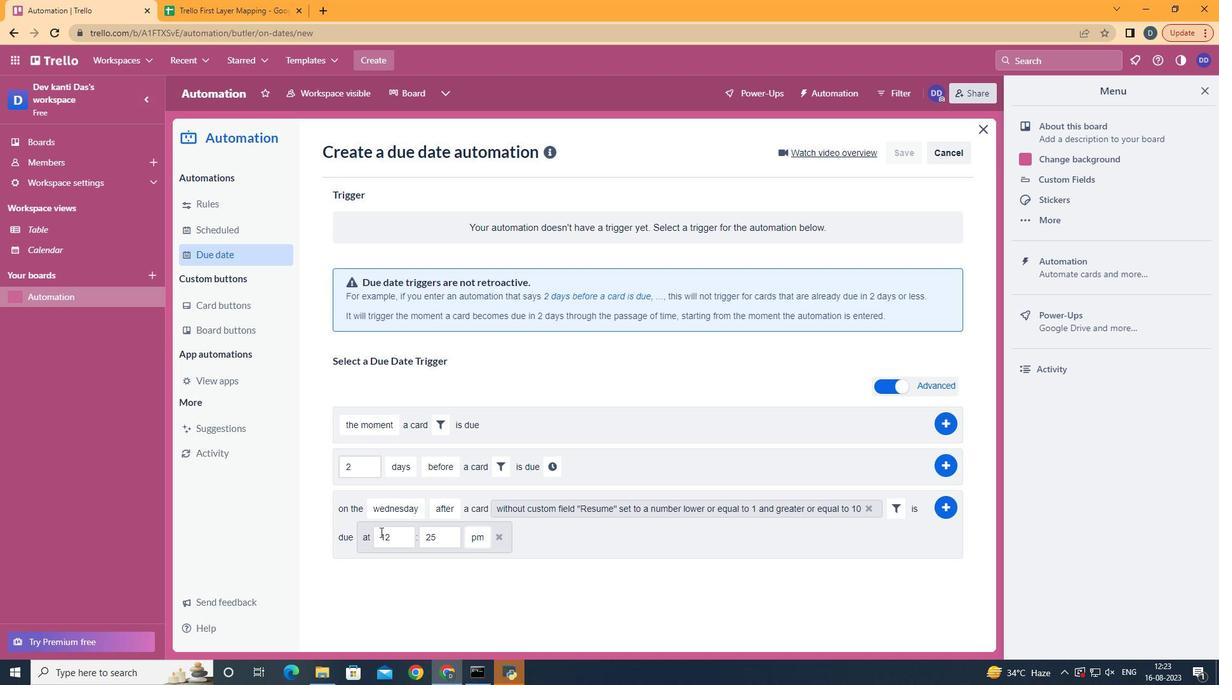 
Action: Mouse moved to (387, 534)
Screenshot: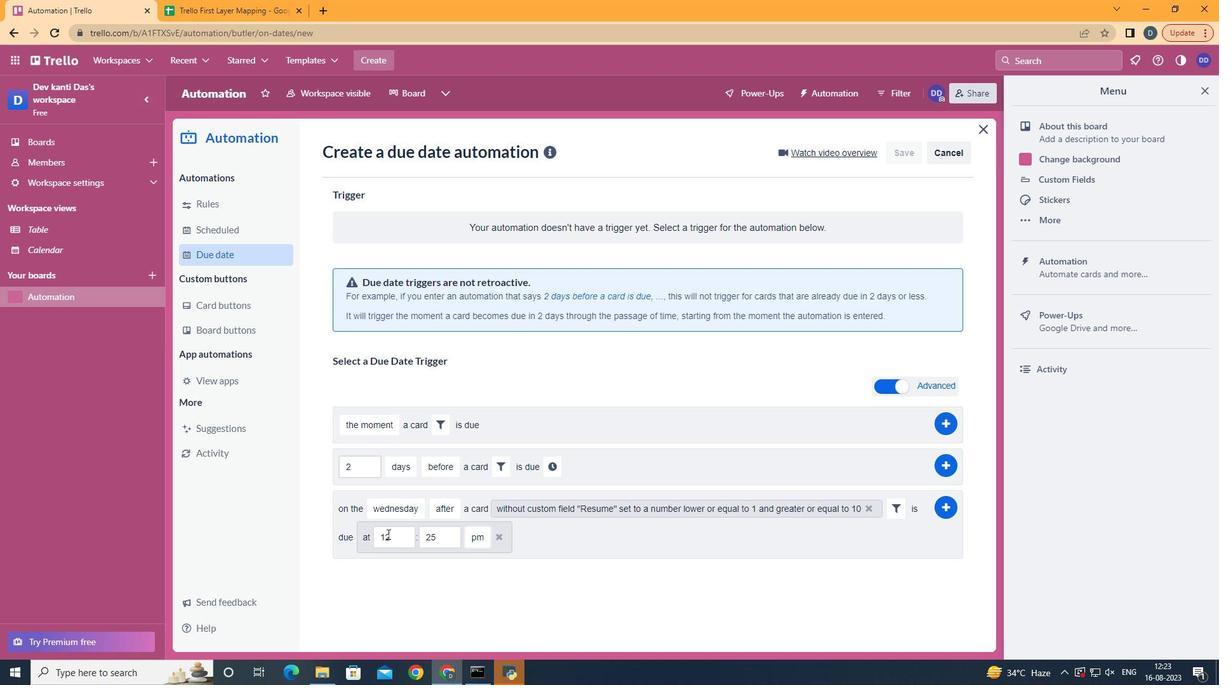 
Action: Mouse pressed left at (387, 534)
Screenshot: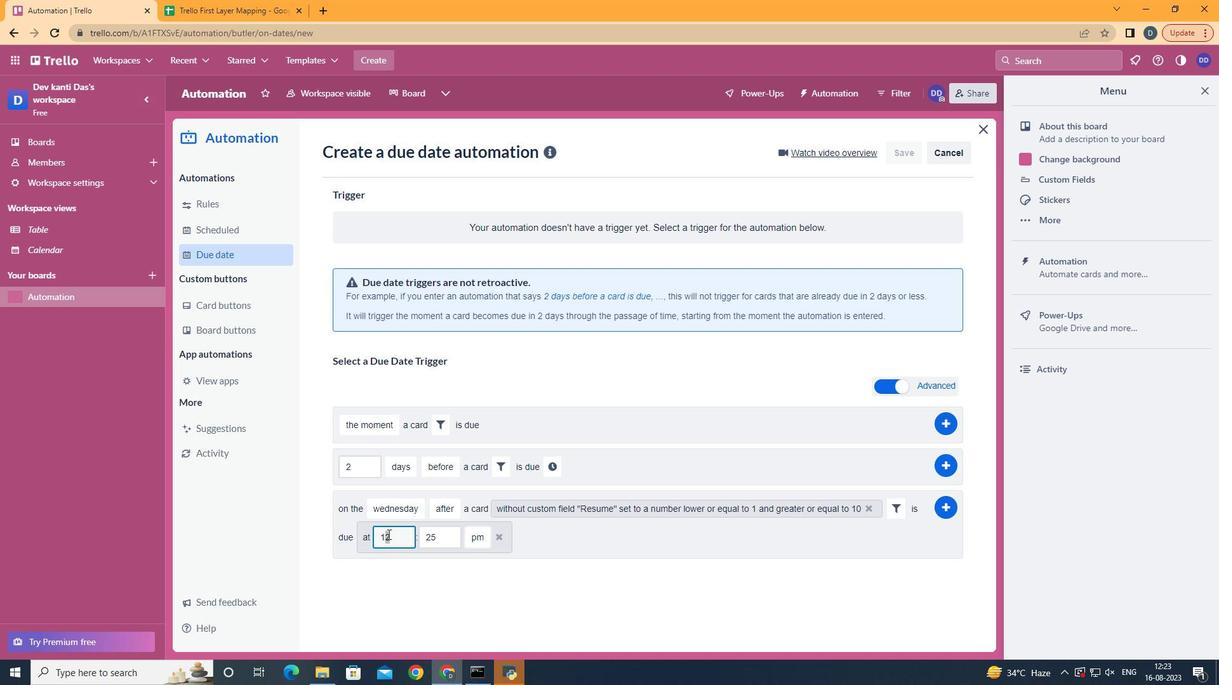 
Action: Mouse moved to (391, 538)
Screenshot: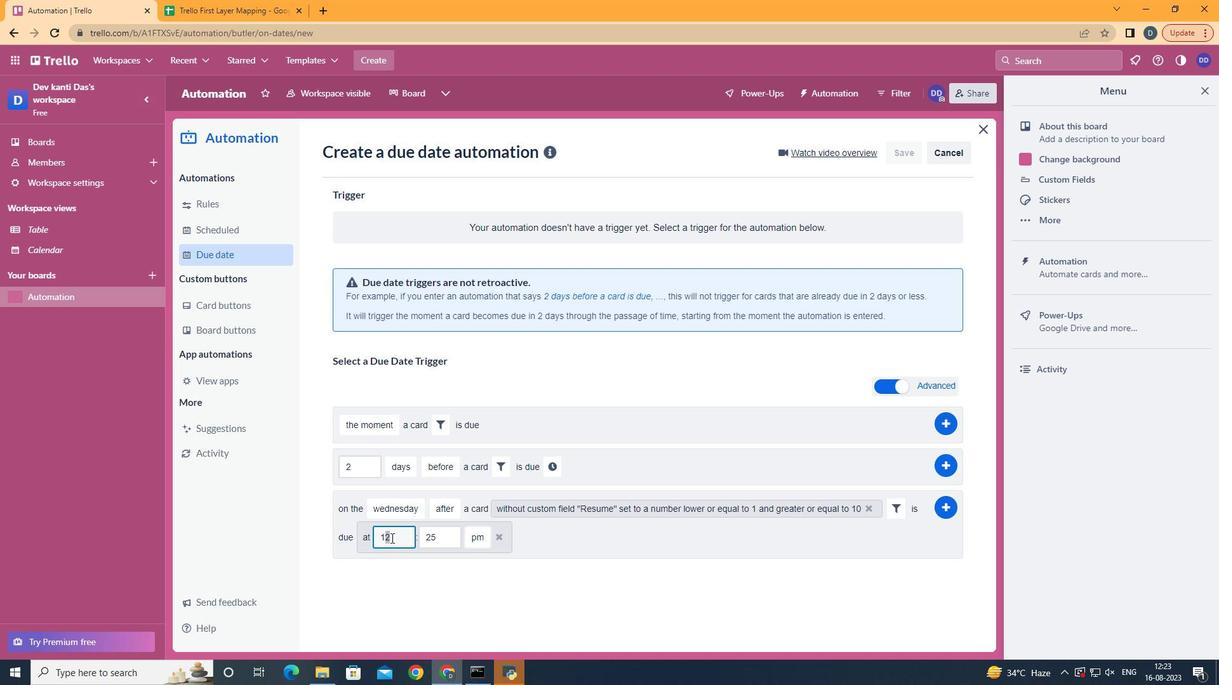 
Action: Key pressed <Key.backspace>1
Screenshot: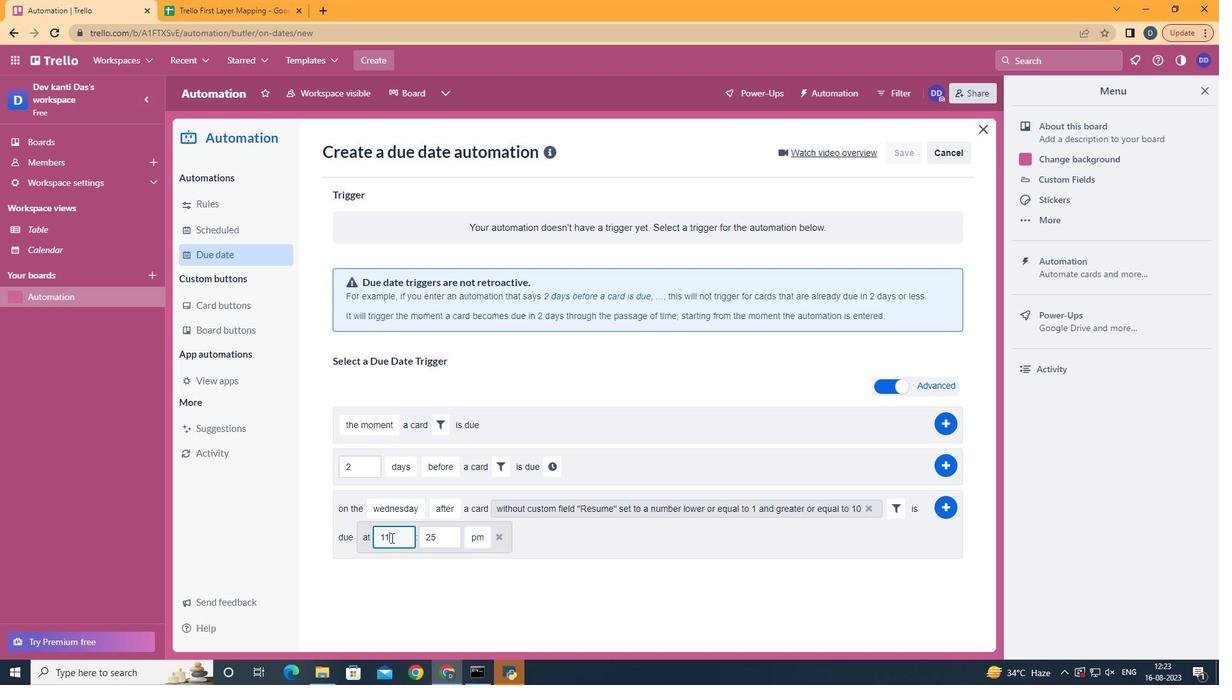 
Action: Mouse moved to (450, 545)
Screenshot: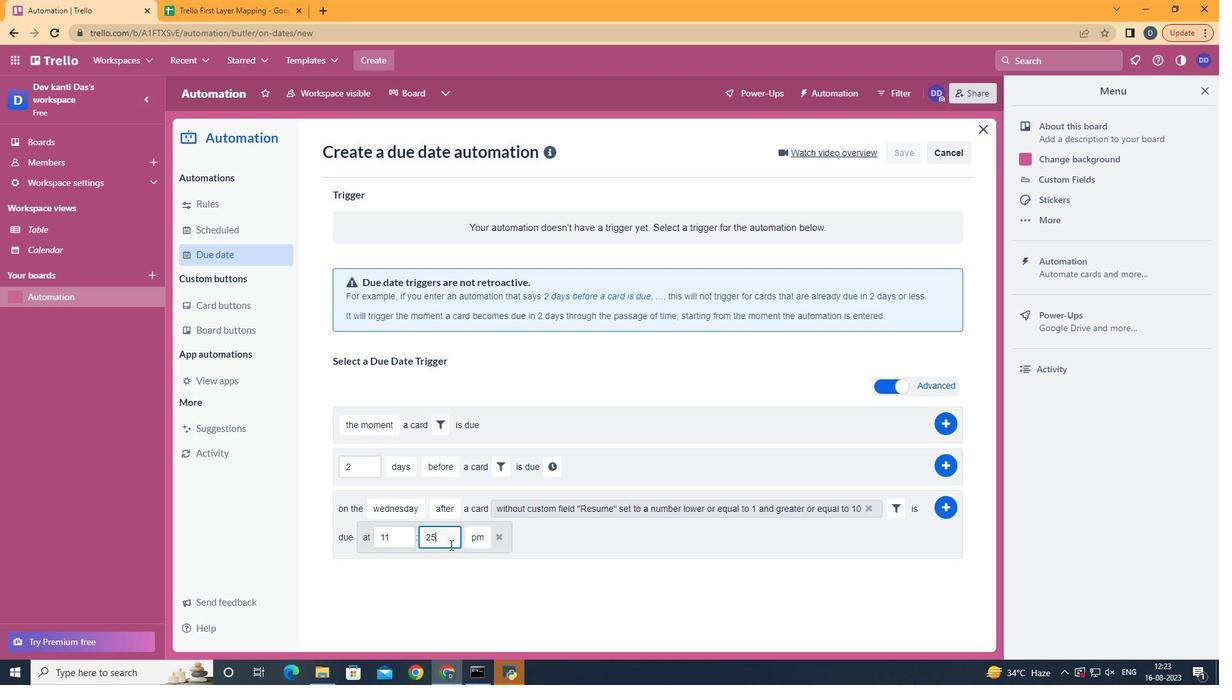 
Action: Mouse pressed left at (450, 545)
Screenshot: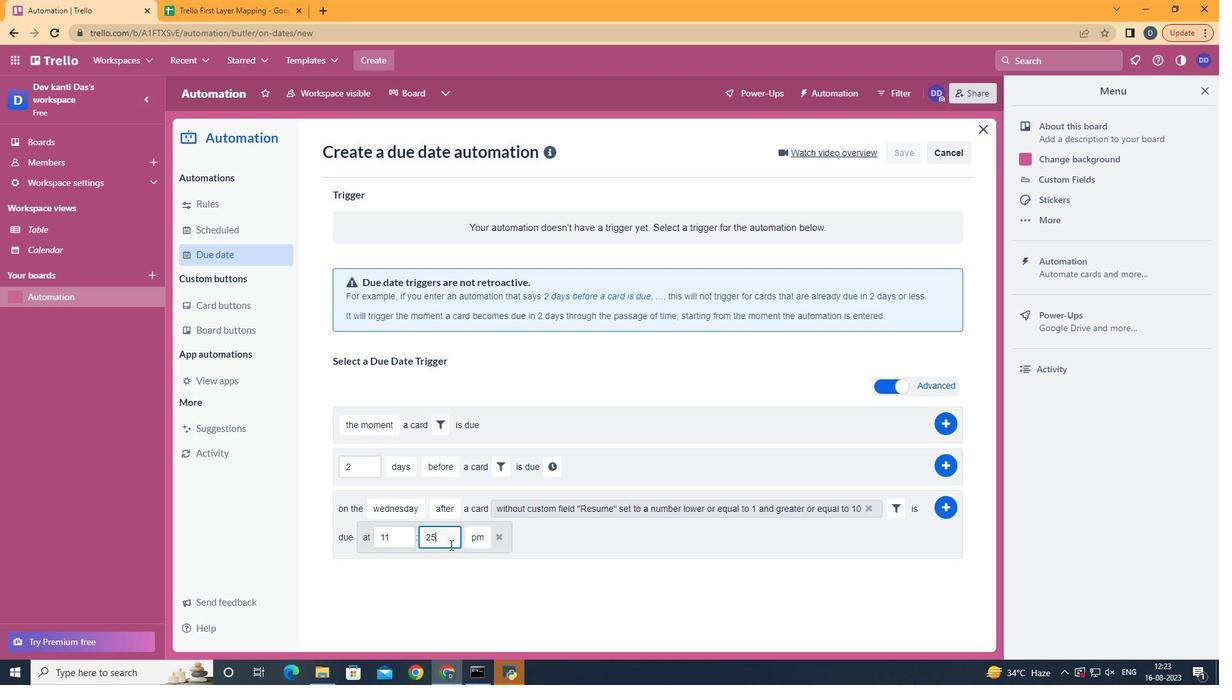 
Action: Key pressed <Key.backspace><Key.backspace>00
Screenshot: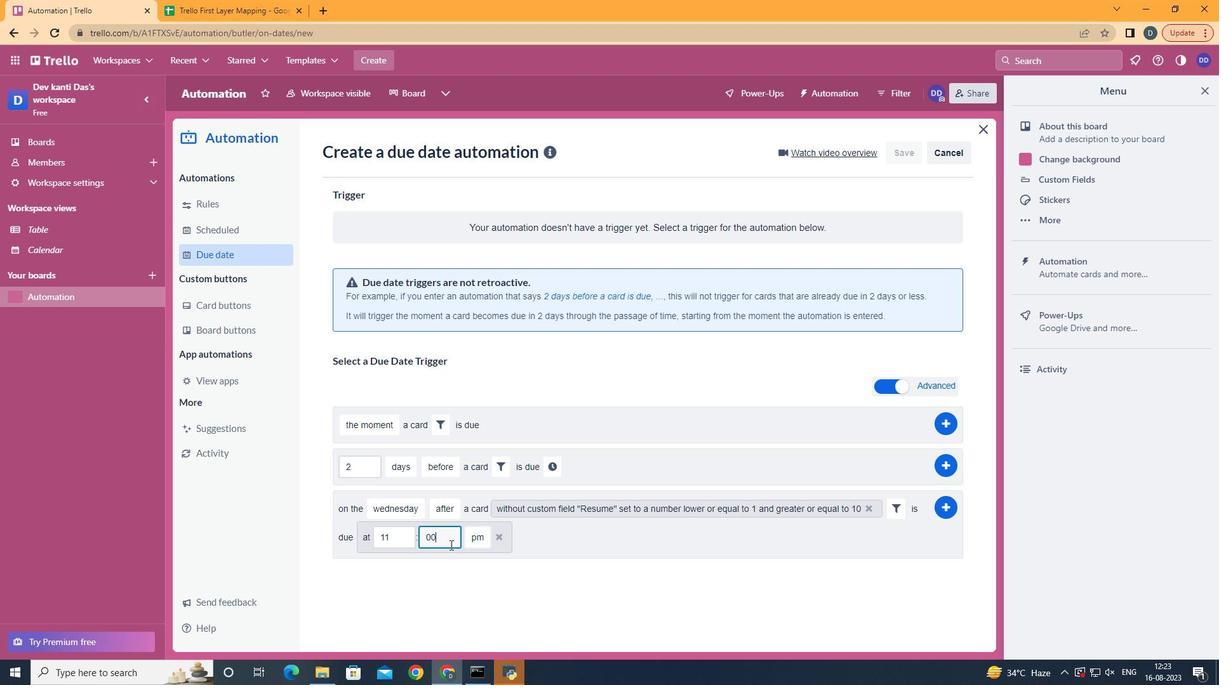 
Action: Mouse moved to (479, 558)
Screenshot: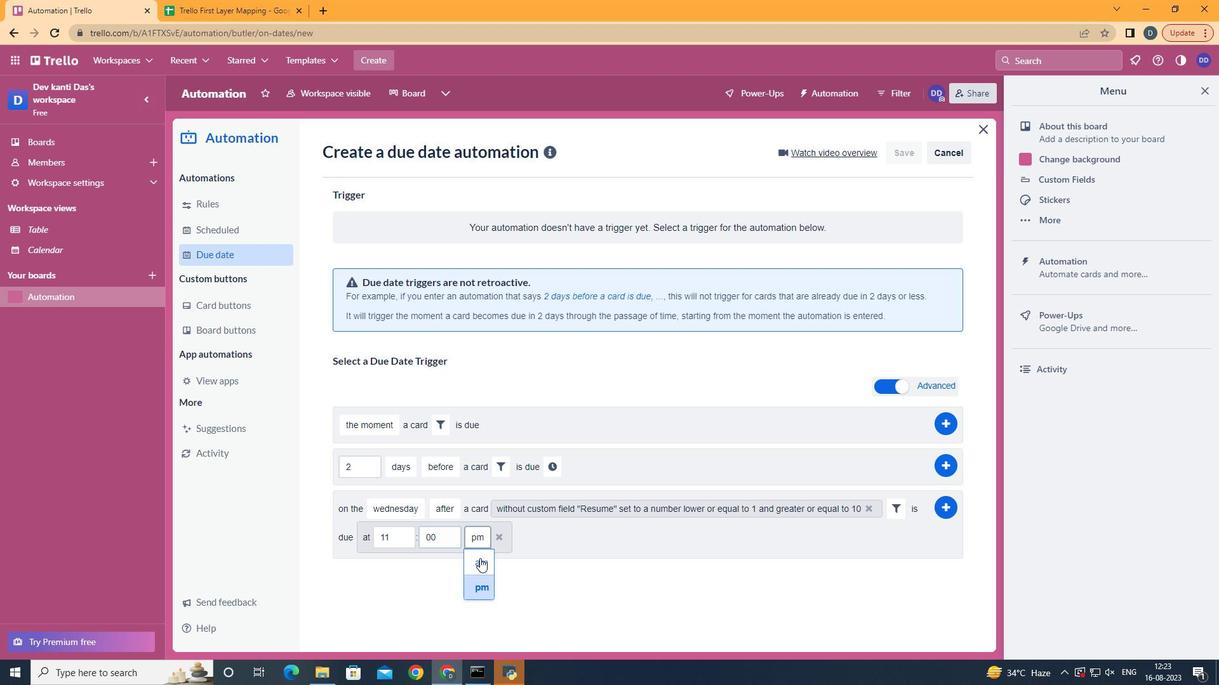 
Action: Mouse pressed left at (479, 558)
Screenshot: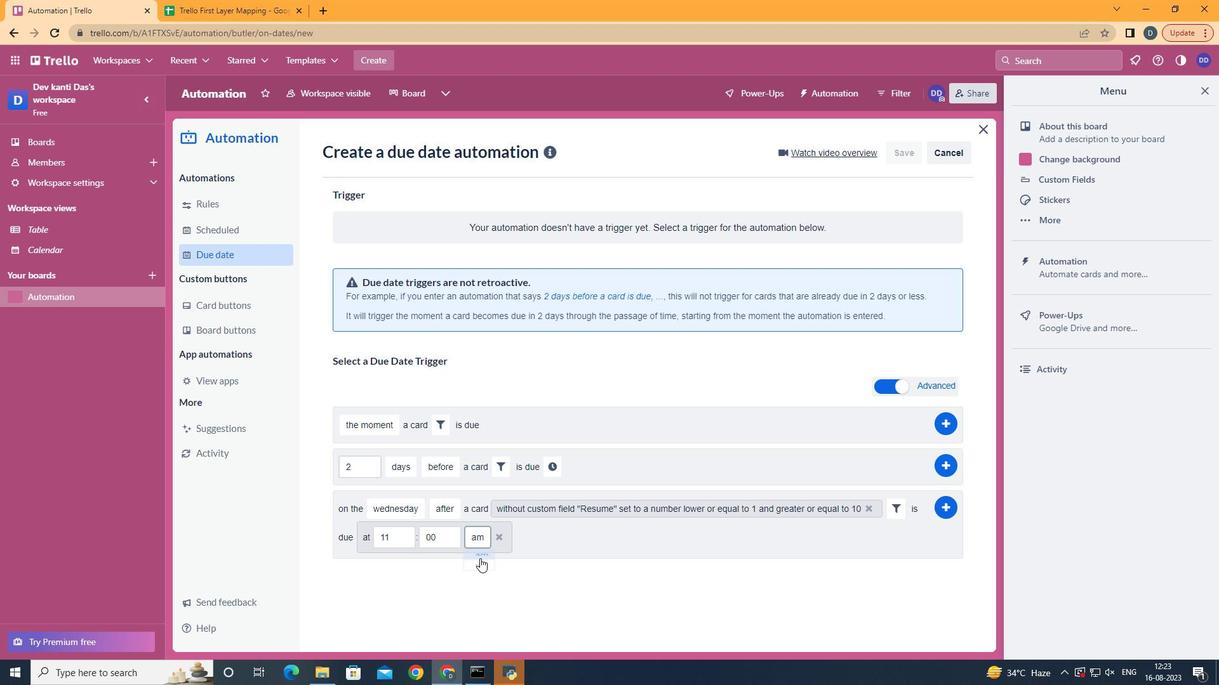
Action: Mouse moved to (947, 504)
Screenshot: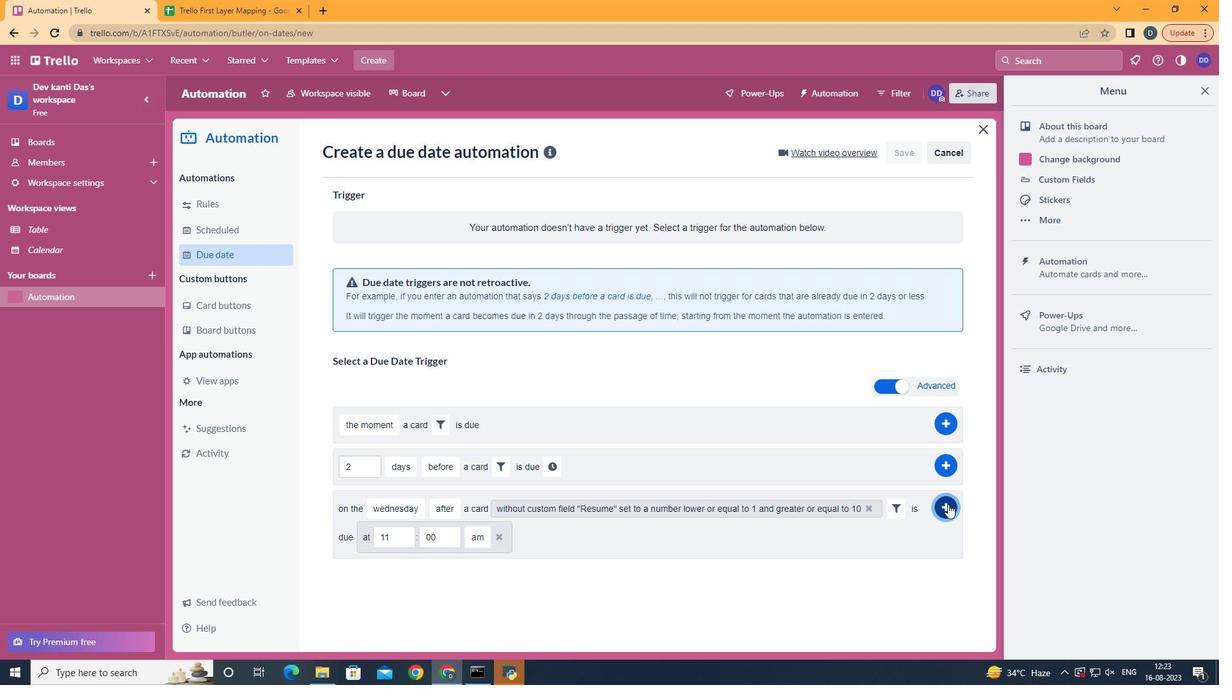 
Action: Mouse pressed left at (947, 504)
Screenshot: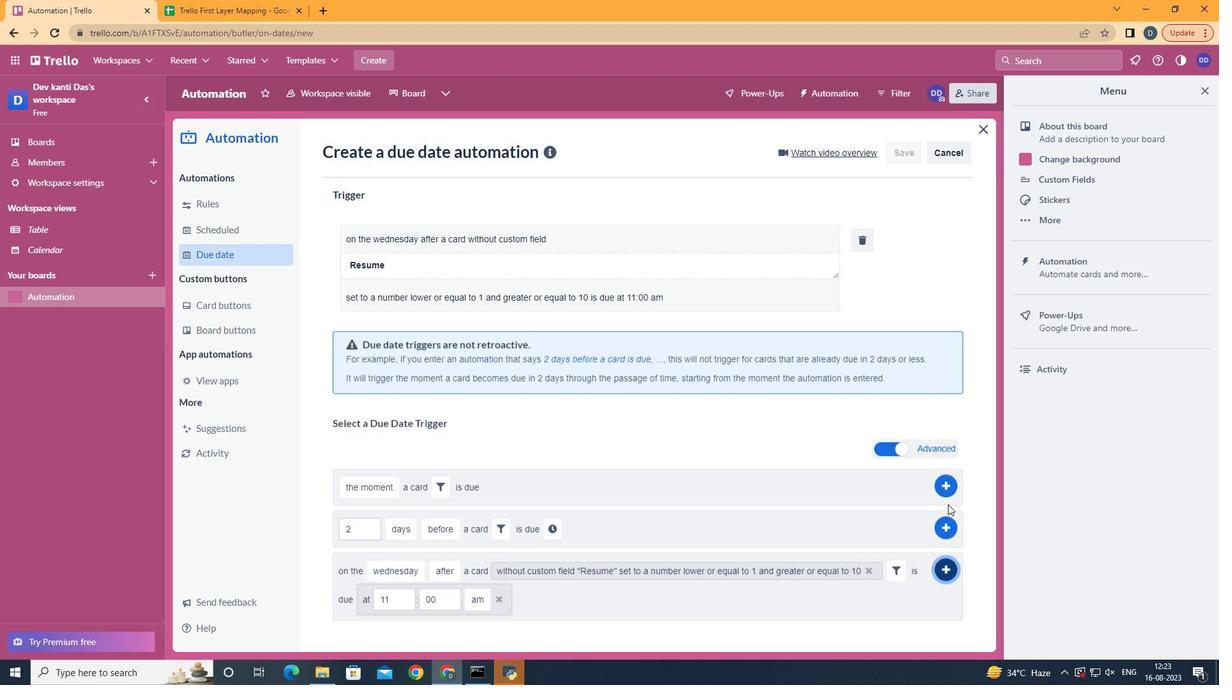 
Action: Mouse moved to (947, 504)
Screenshot: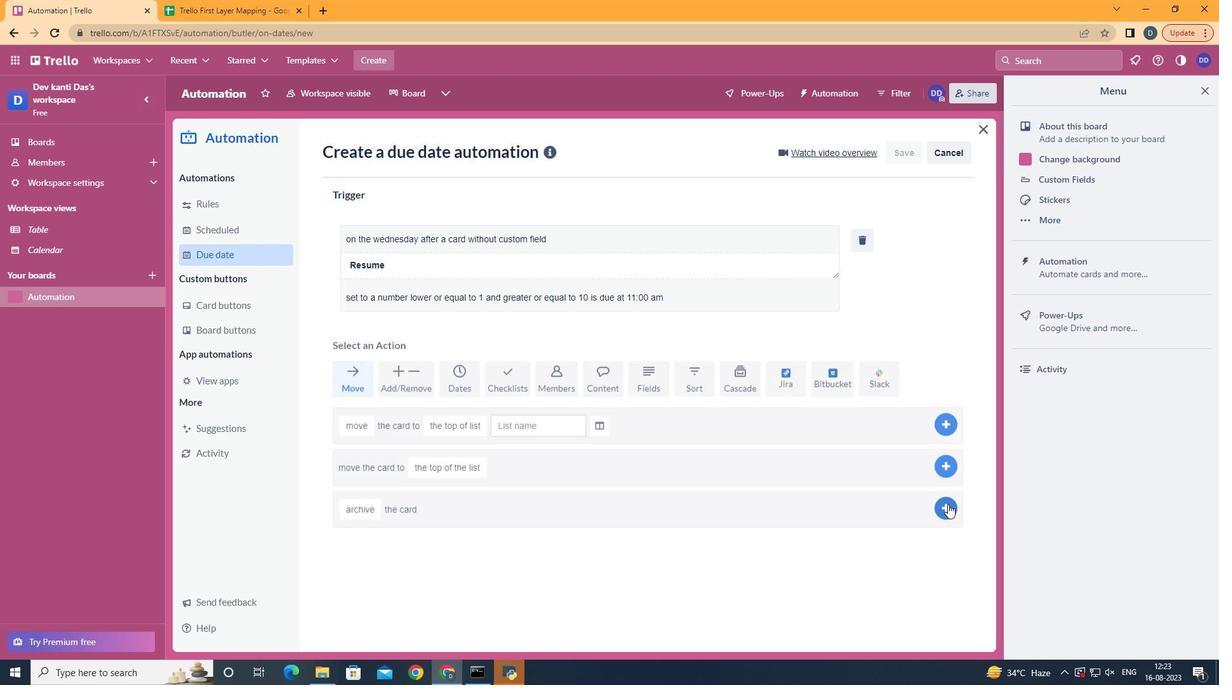 
